 Task: Create a due date automation trigger when advanced on, on the tuesday of the week before a card is due add dates starting in between 1 and 5 days at 11:00 AM.
Action: Mouse moved to (1126, 351)
Screenshot: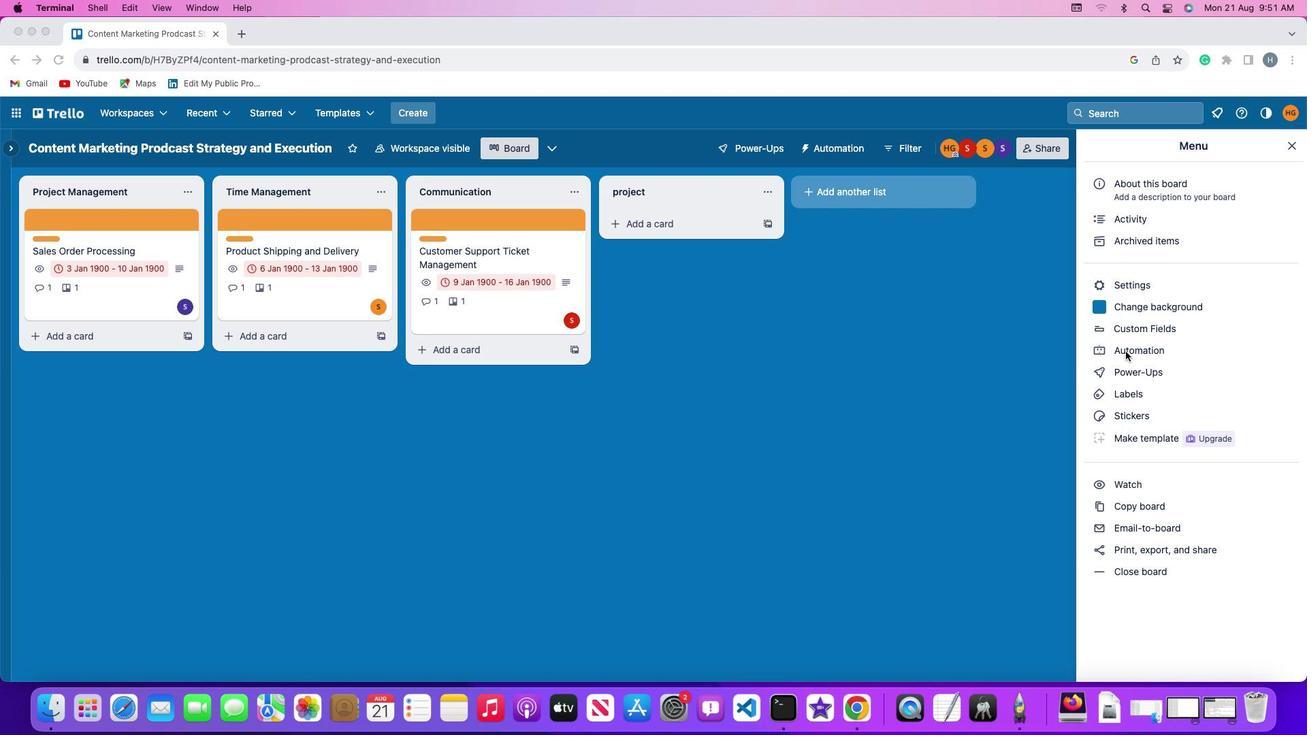 
Action: Mouse pressed left at (1126, 351)
Screenshot: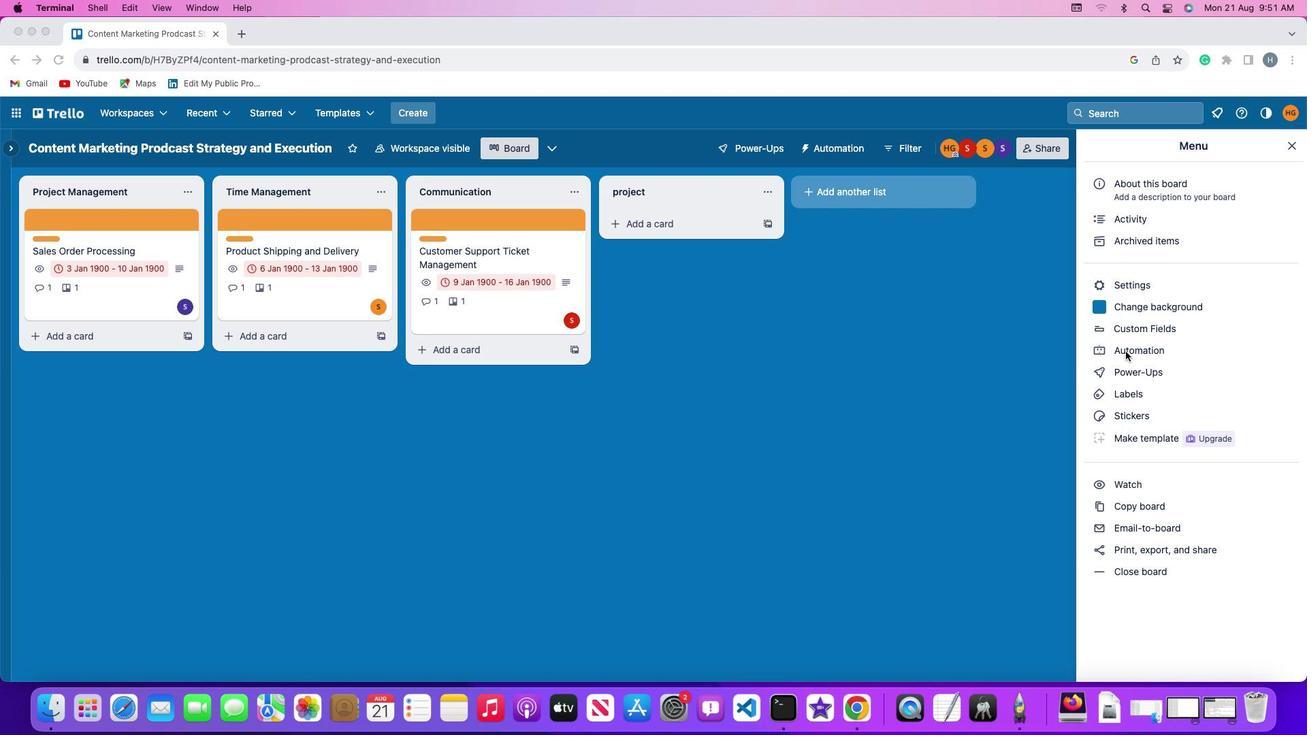 
Action: Mouse pressed left at (1126, 351)
Screenshot: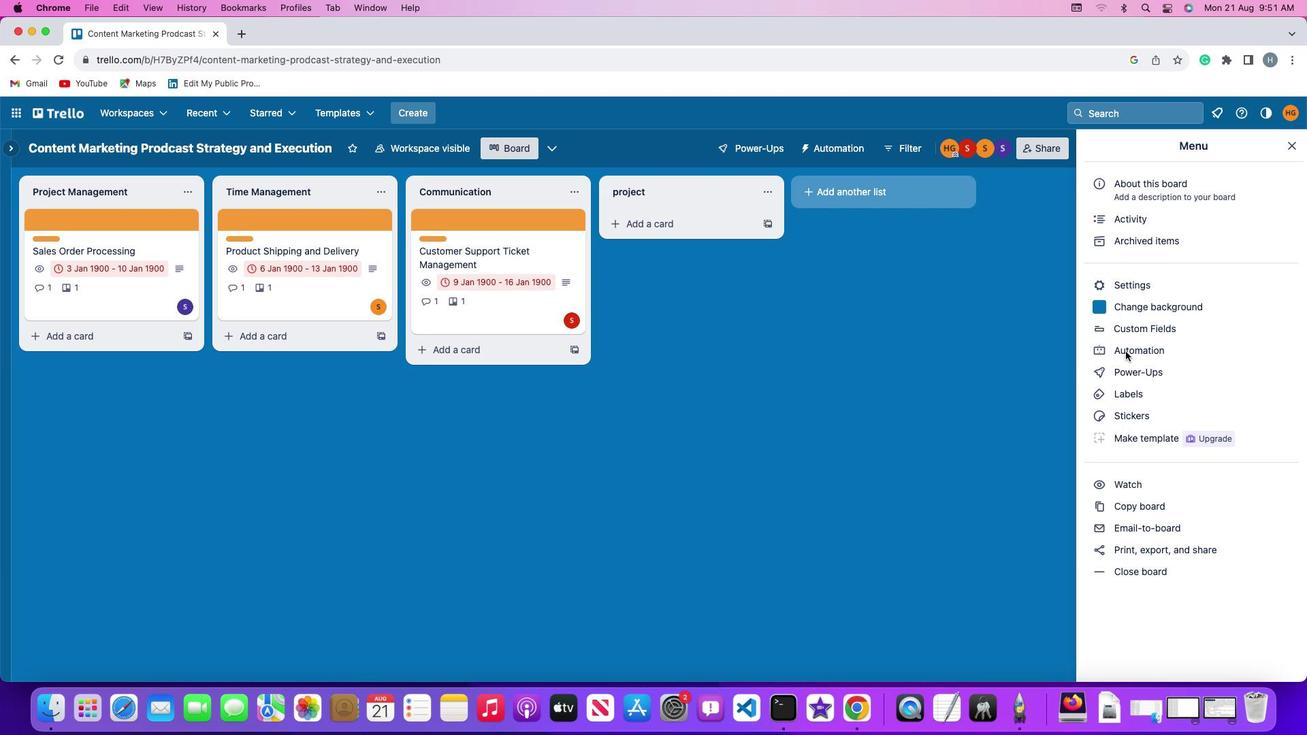 
Action: Mouse moved to (103, 325)
Screenshot: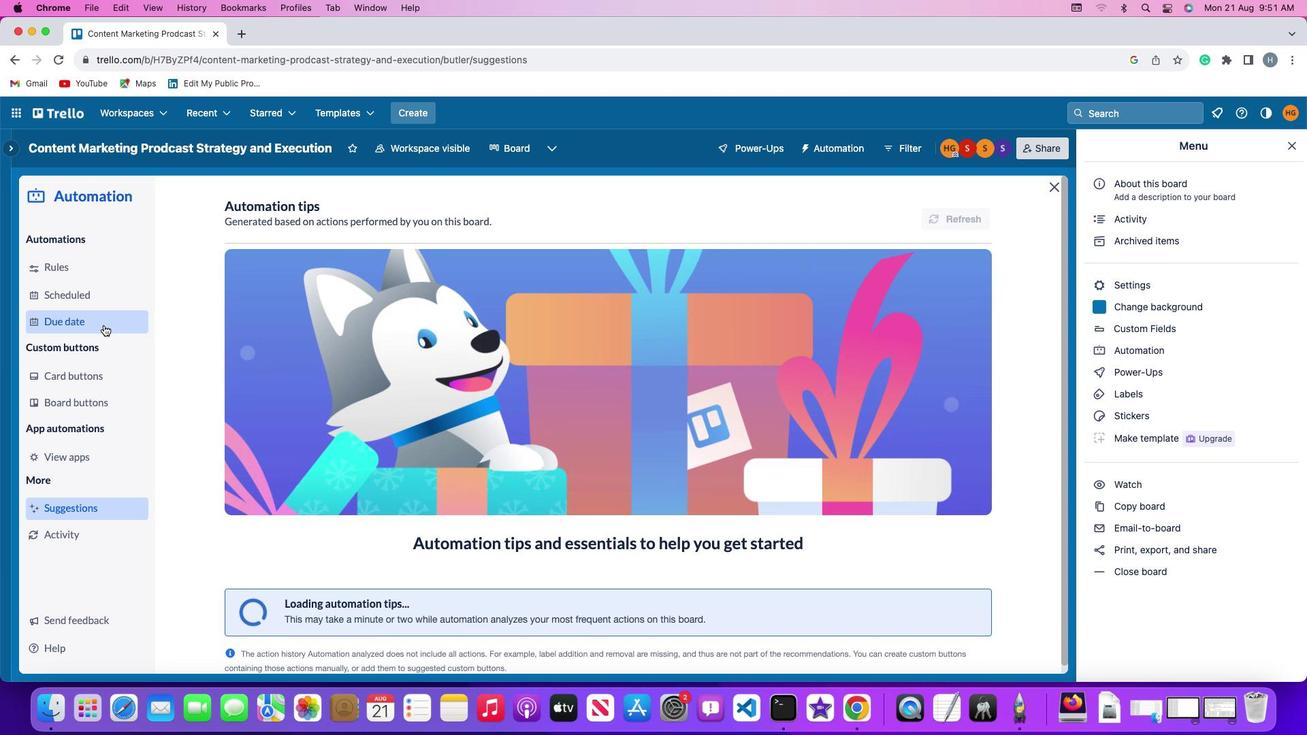 
Action: Mouse pressed left at (103, 325)
Screenshot: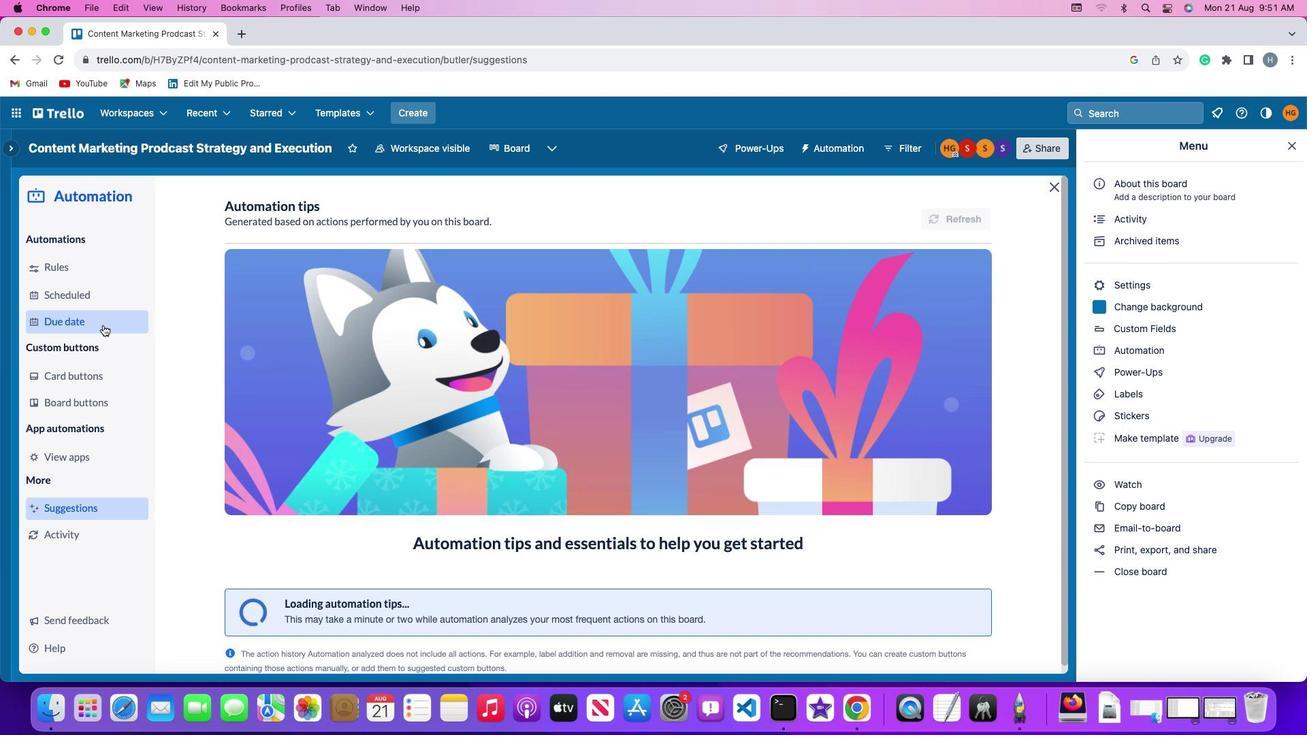 
Action: Mouse moved to (932, 205)
Screenshot: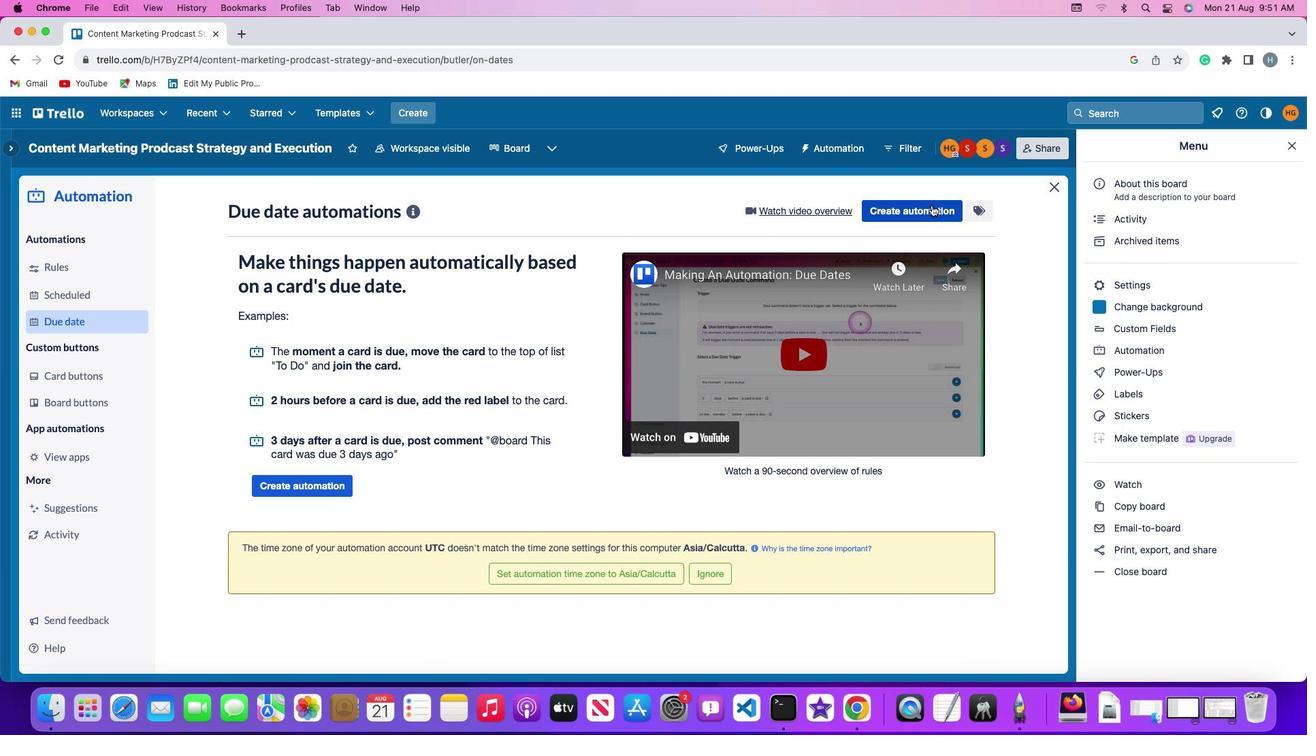 
Action: Mouse pressed left at (932, 205)
Screenshot: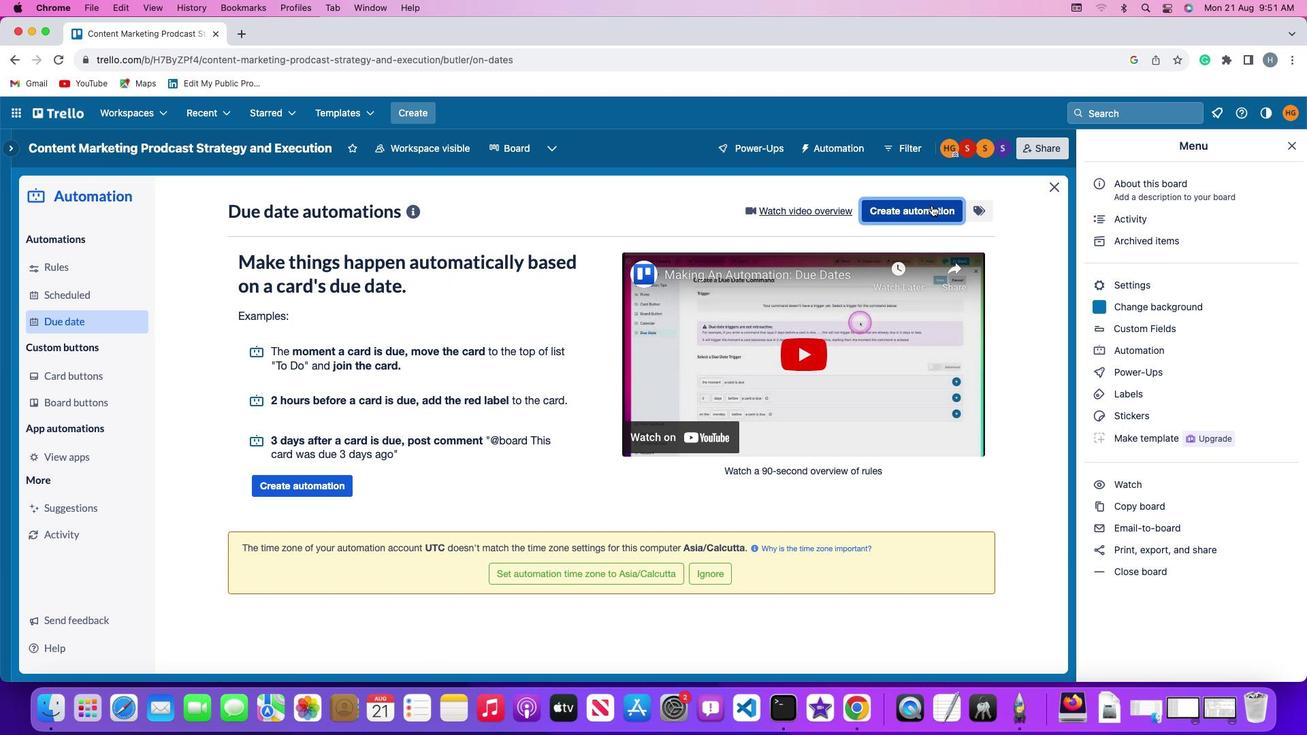 
Action: Mouse moved to (272, 332)
Screenshot: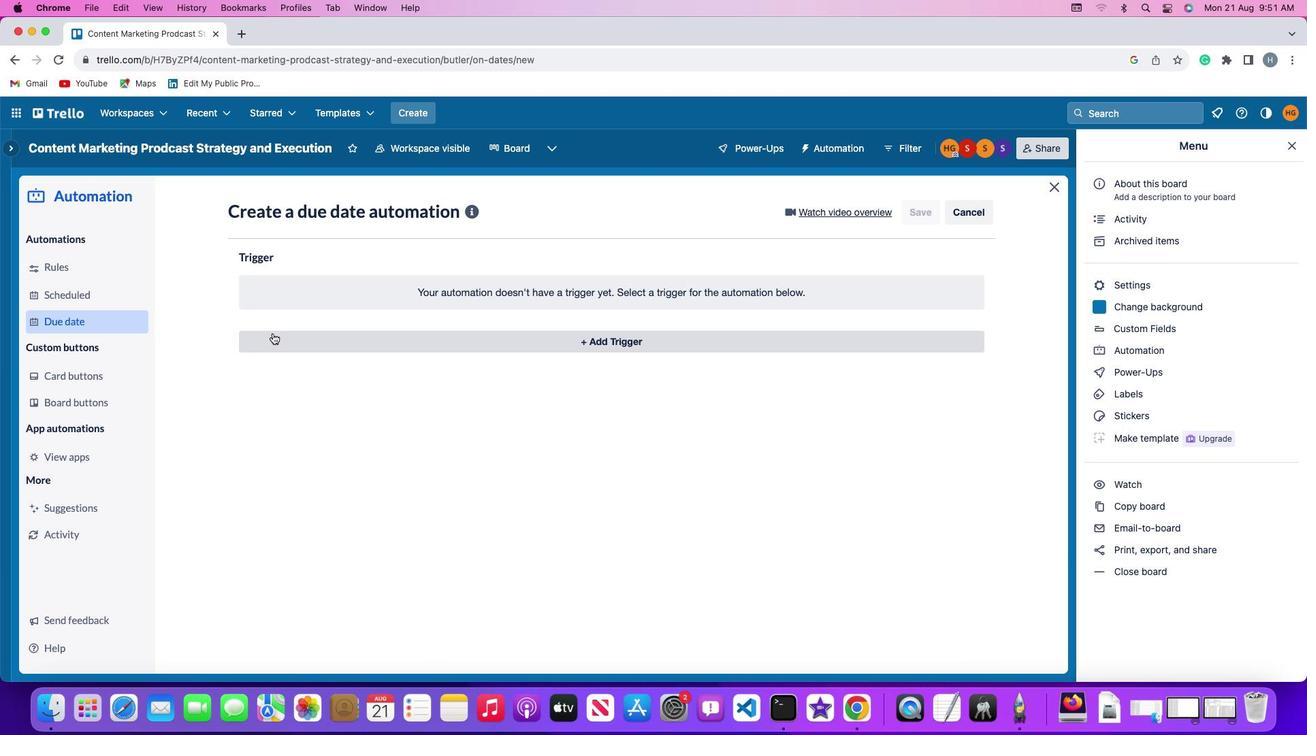 
Action: Mouse pressed left at (272, 332)
Screenshot: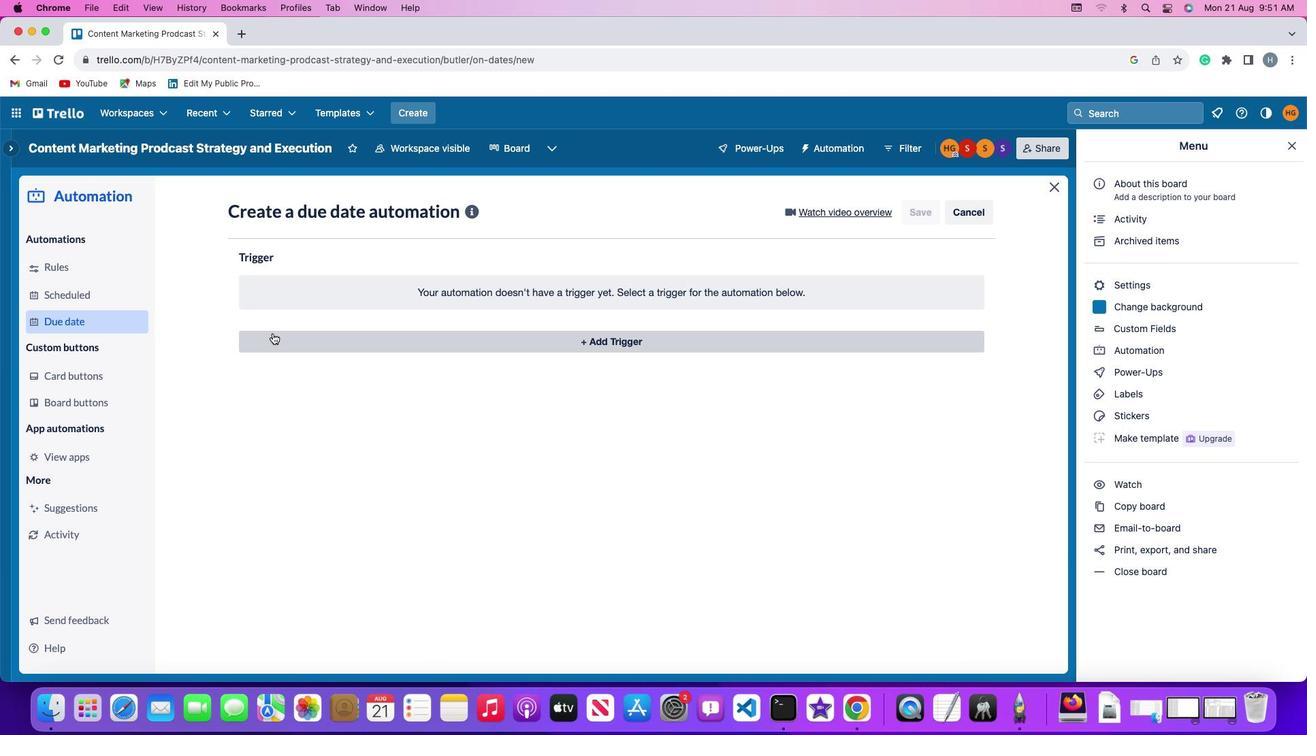 
Action: Mouse moved to (303, 594)
Screenshot: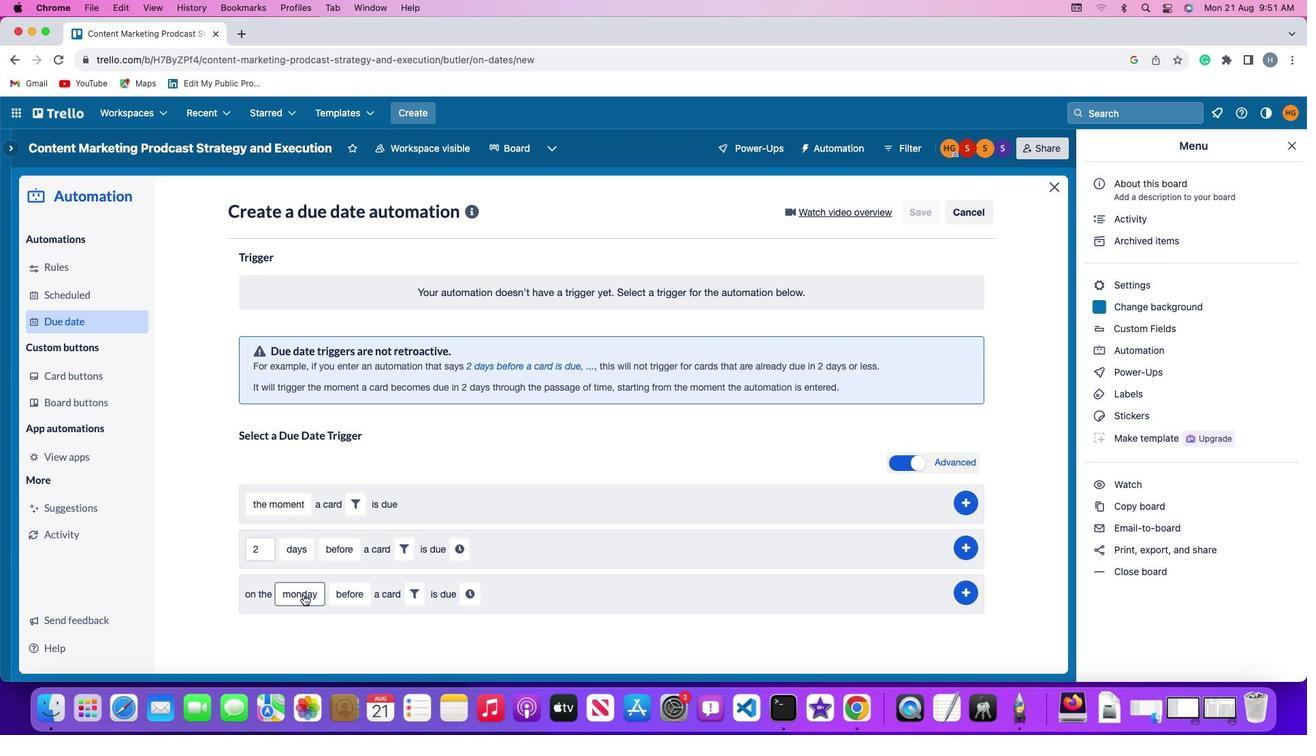 
Action: Mouse pressed left at (303, 594)
Screenshot: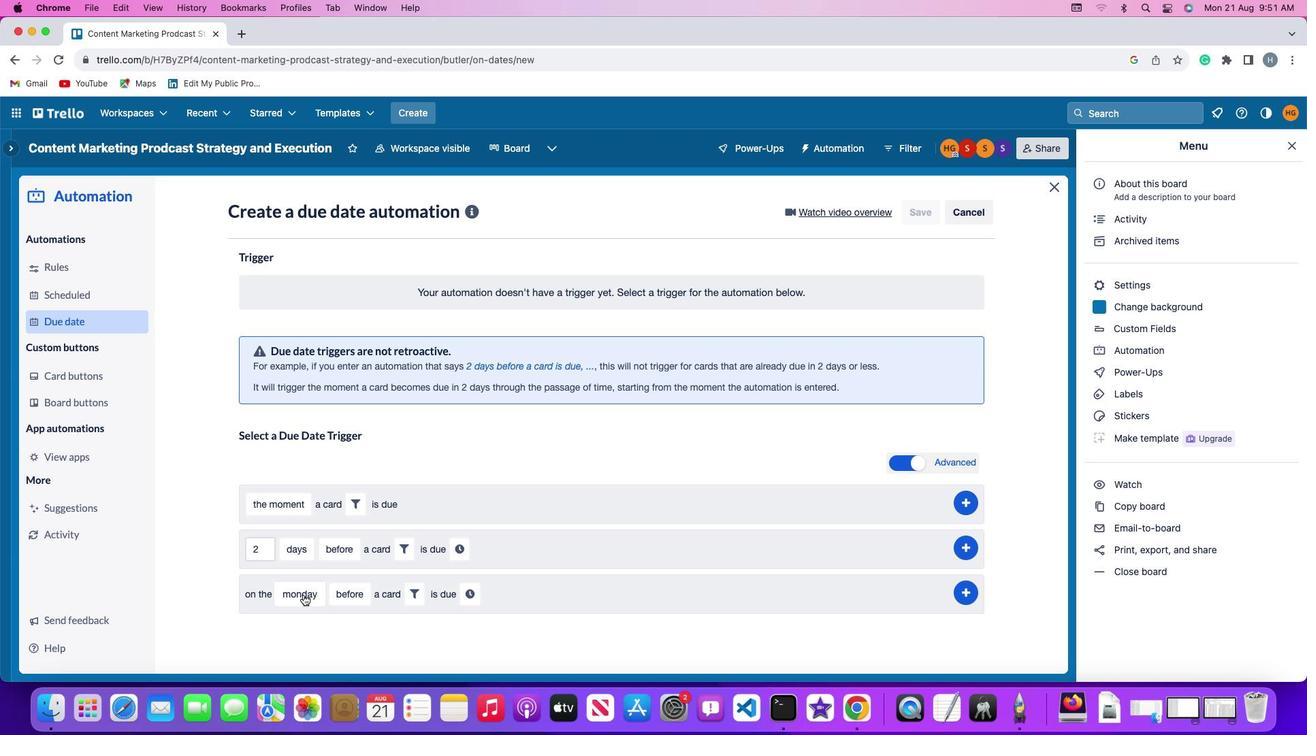 
Action: Mouse moved to (319, 430)
Screenshot: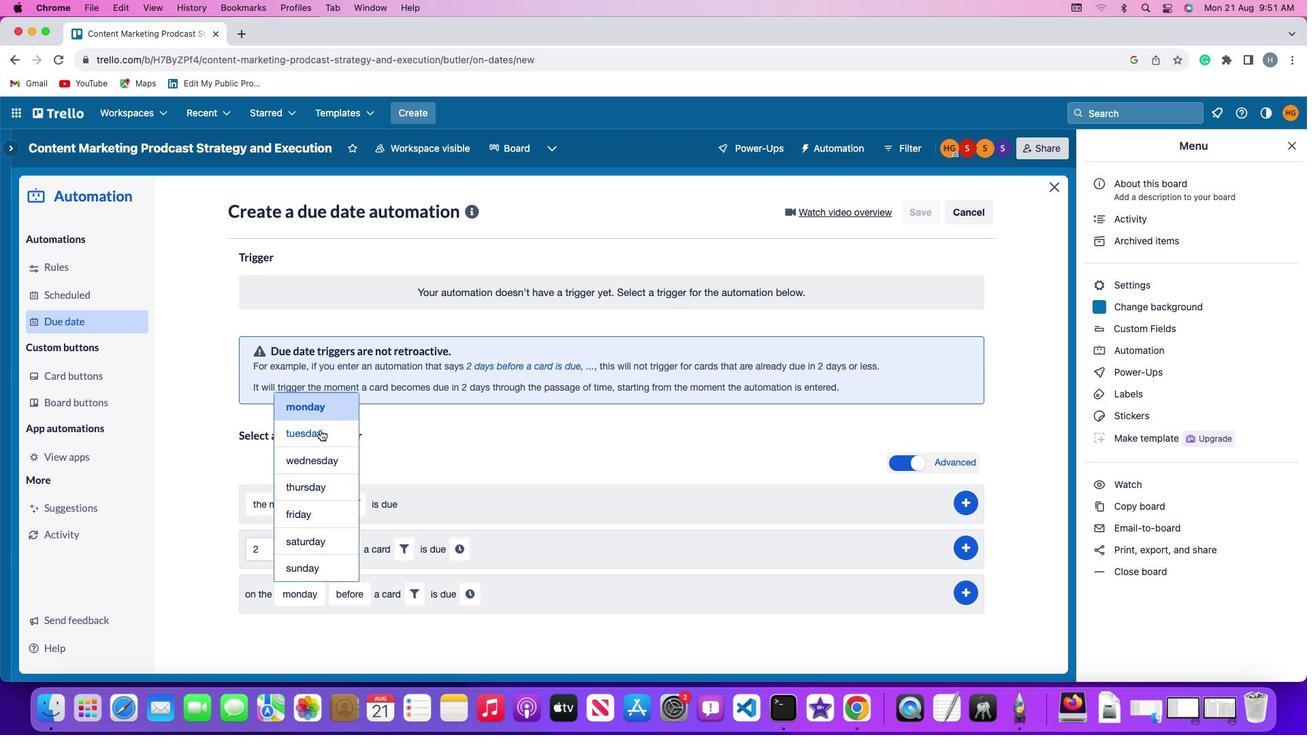 
Action: Mouse pressed left at (319, 430)
Screenshot: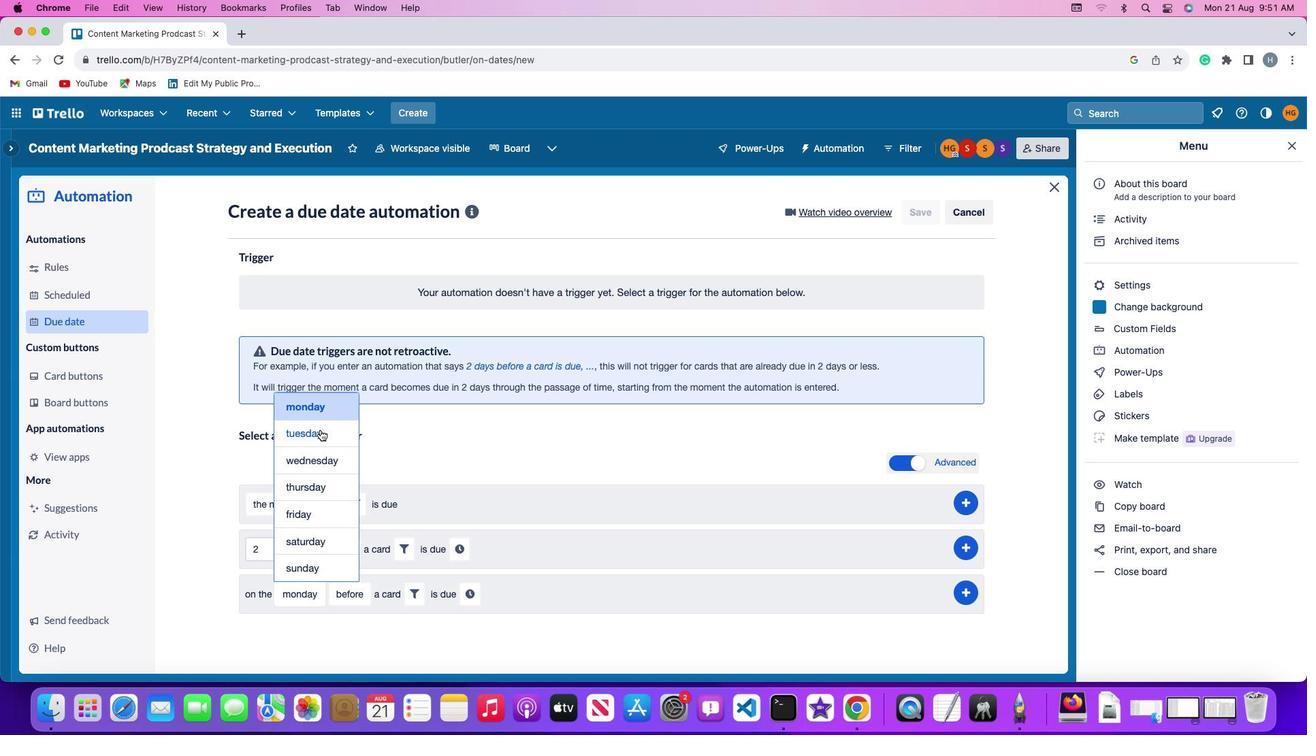 
Action: Mouse moved to (338, 599)
Screenshot: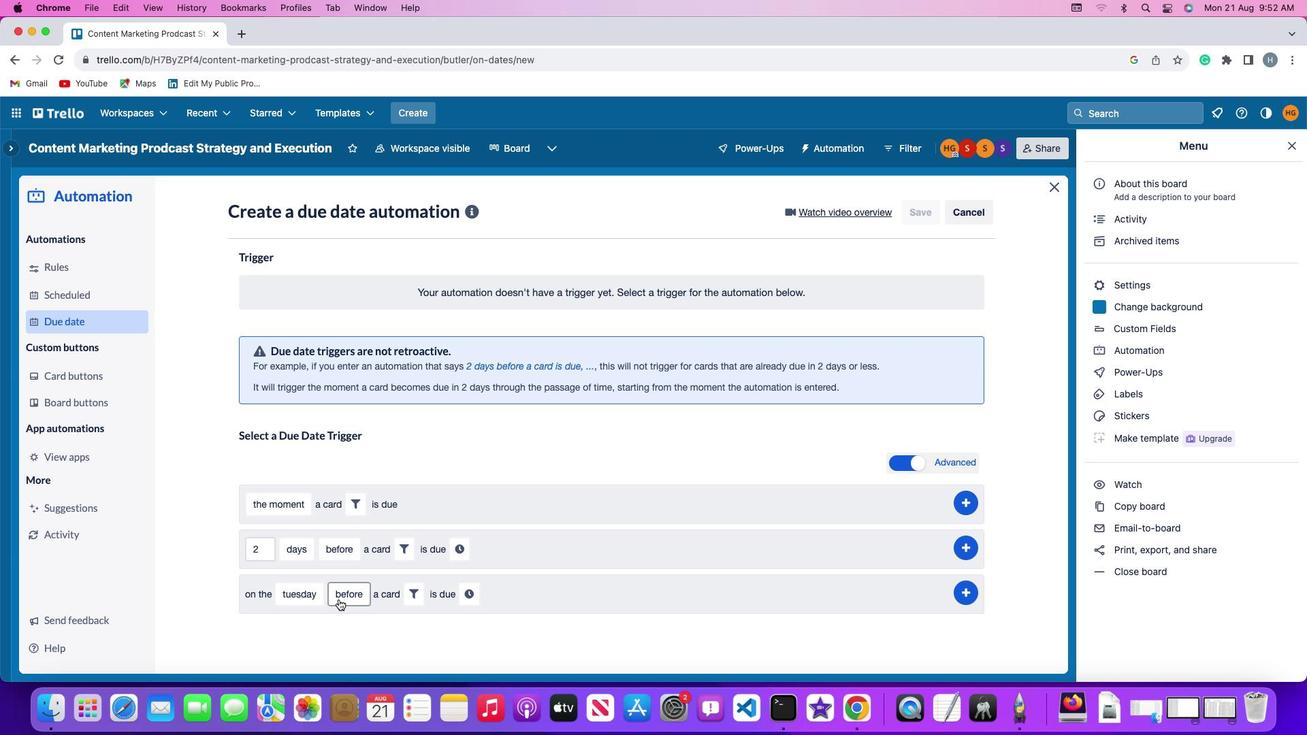 
Action: Mouse pressed left at (338, 599)
Screenshot: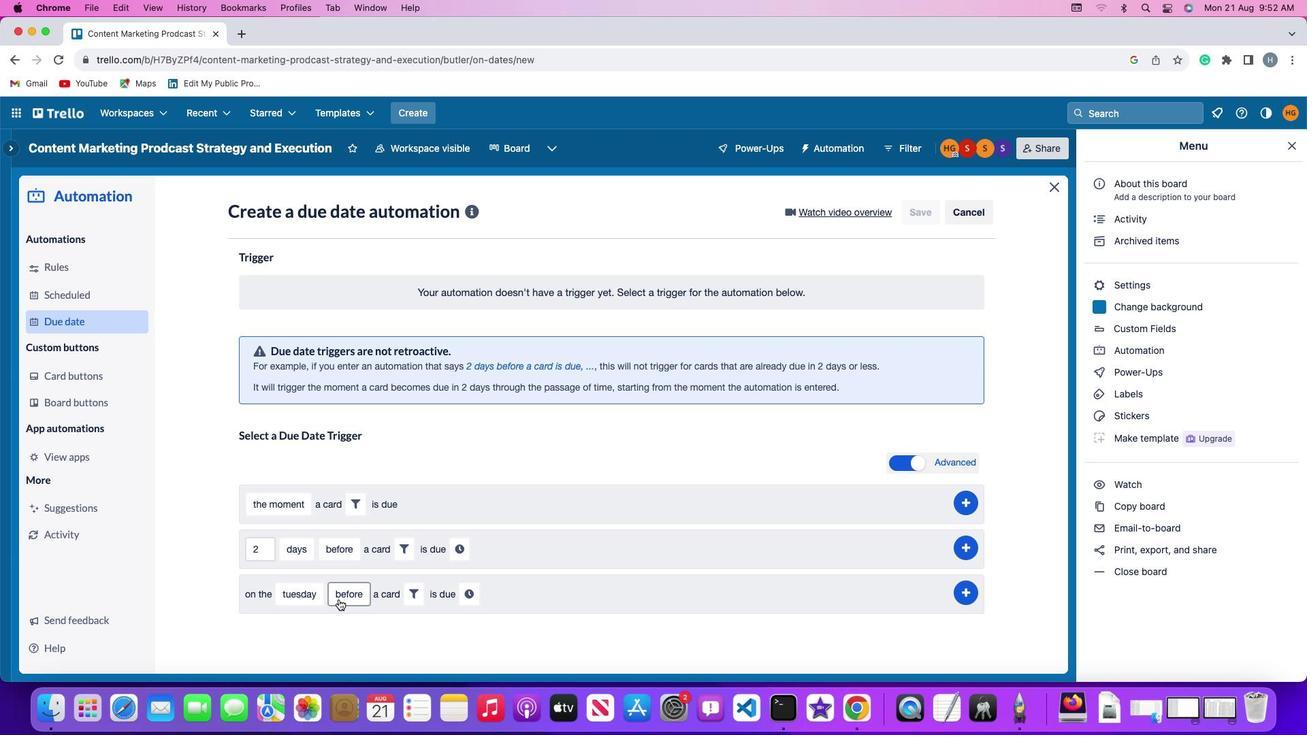 
Action: Mouse moved to (349, 573)
Screenshot: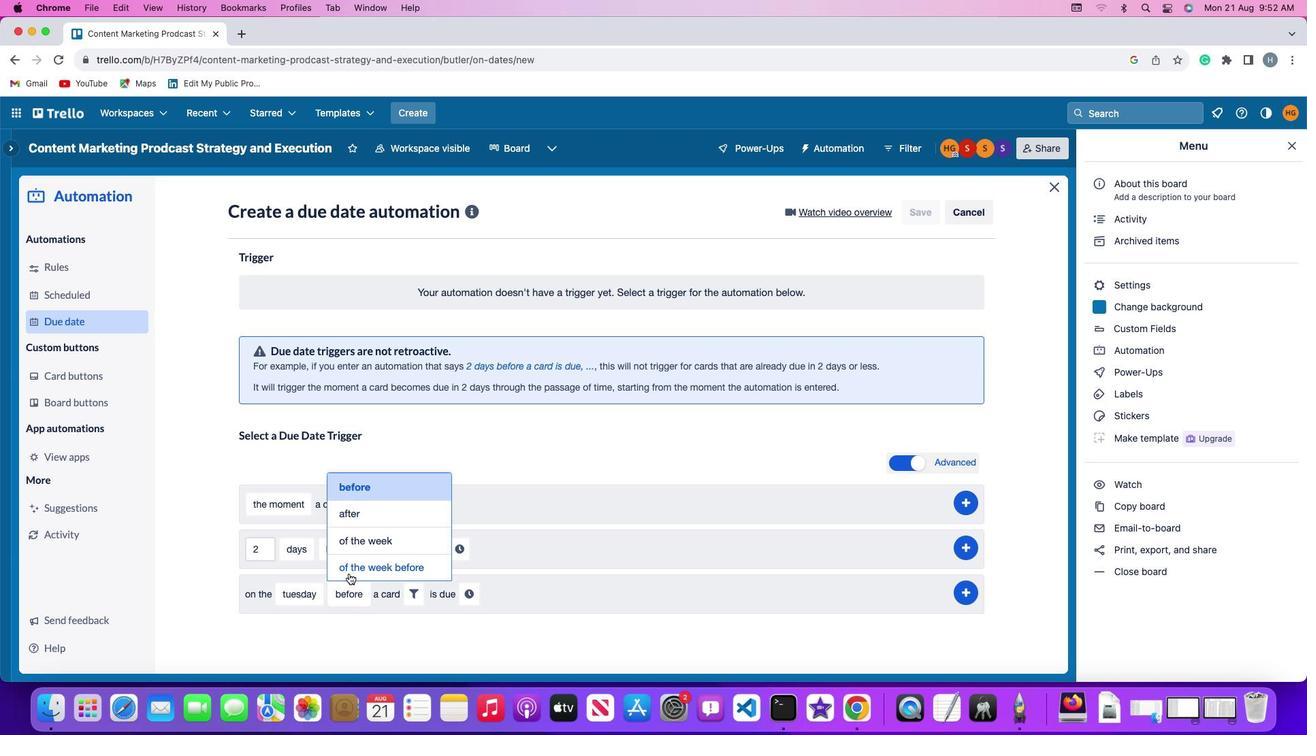 
Action: Mouse pressed left at (349, 573)
Screenshot: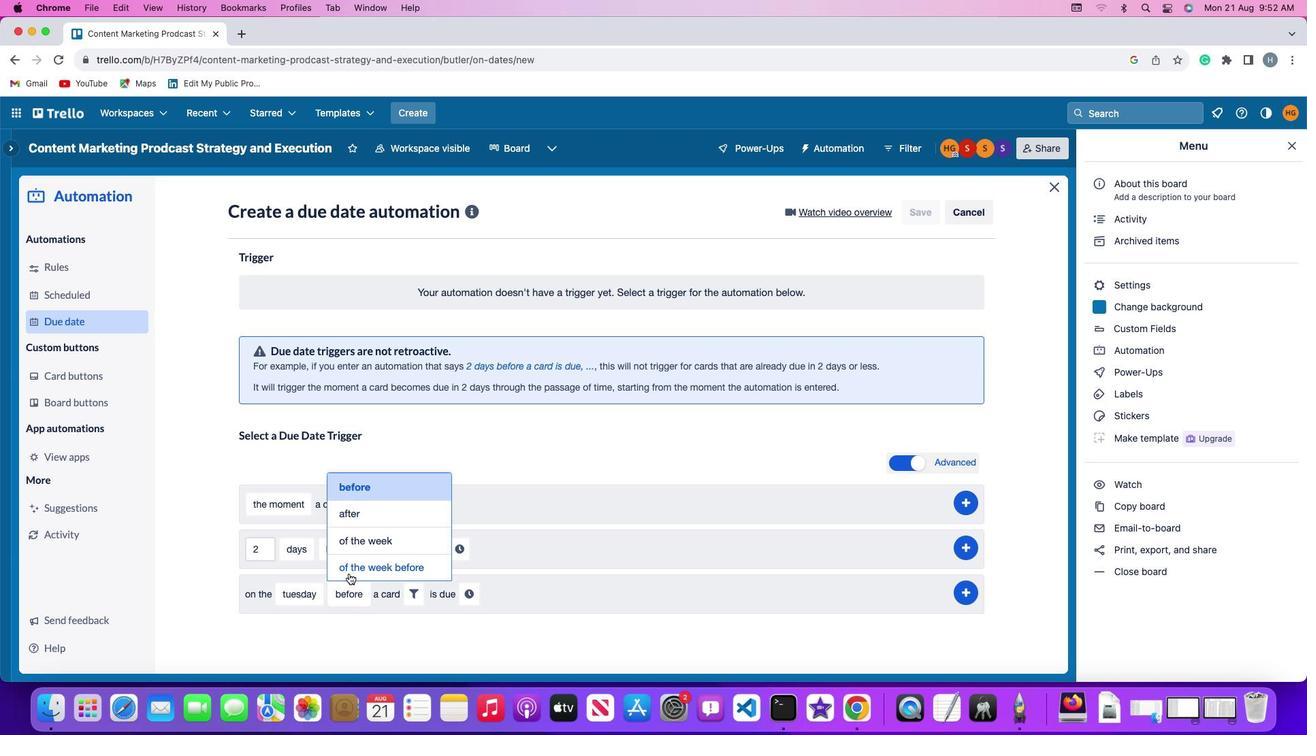 
Action: Mouse moved to (469, 599)
Screenshot: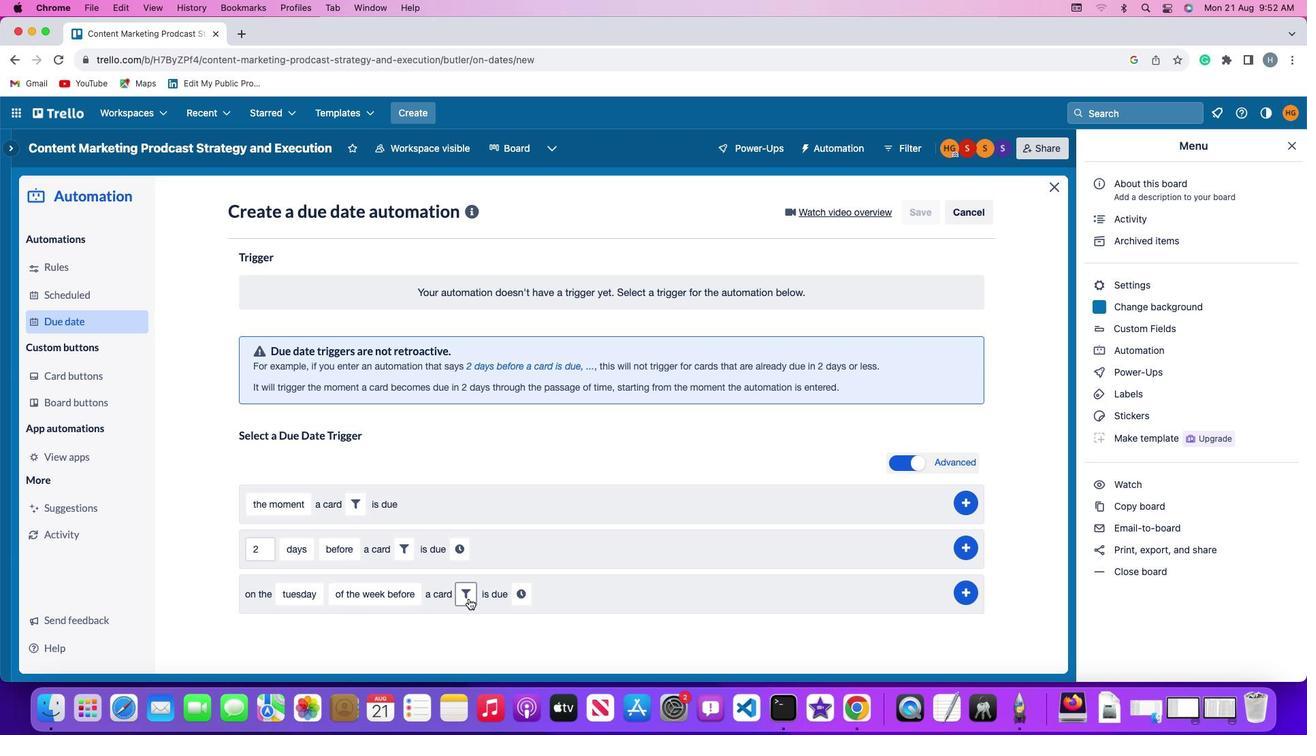 
Action: Mouse pressed left at (469, 599)
Screenshot: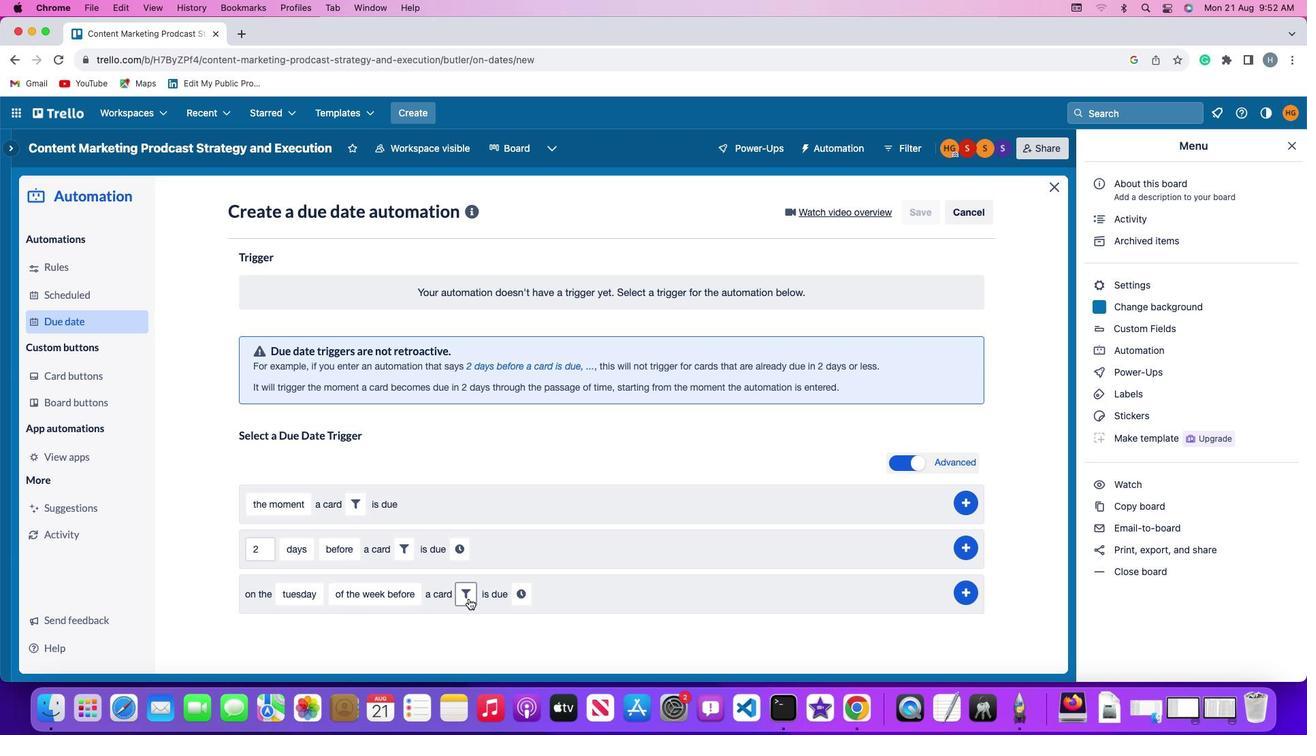 
Action: Mouse moved to (547, 633)
Screenshot: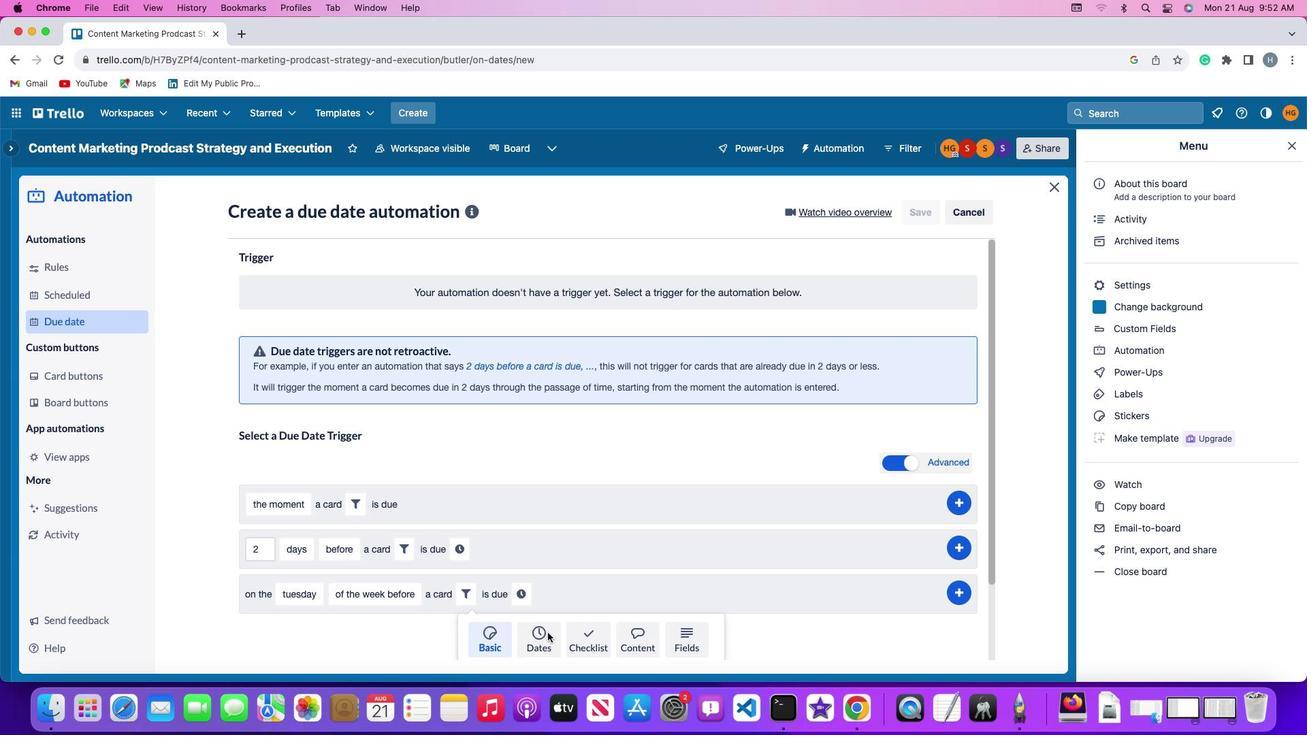 
Action: Mouse pressed left at (547, 633)
Screenshot: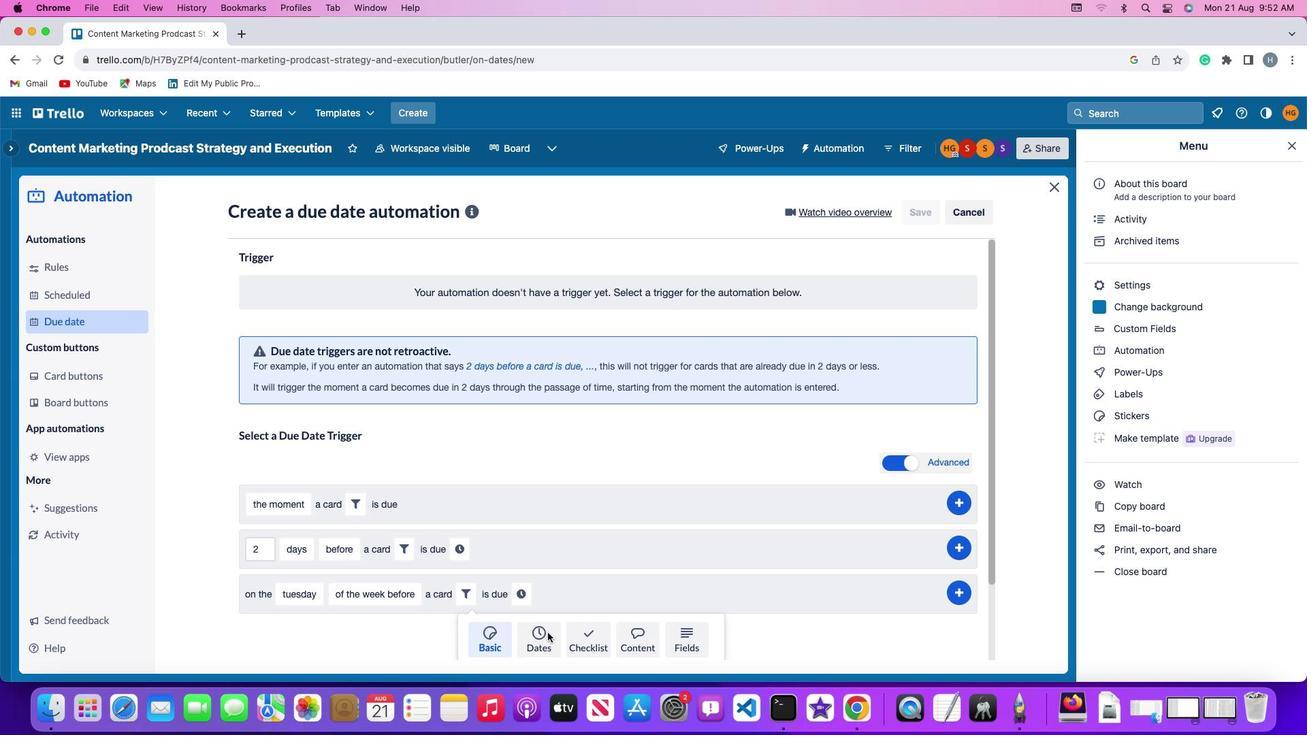 
Action: Mouse moved to (430, 629)
Screenshot: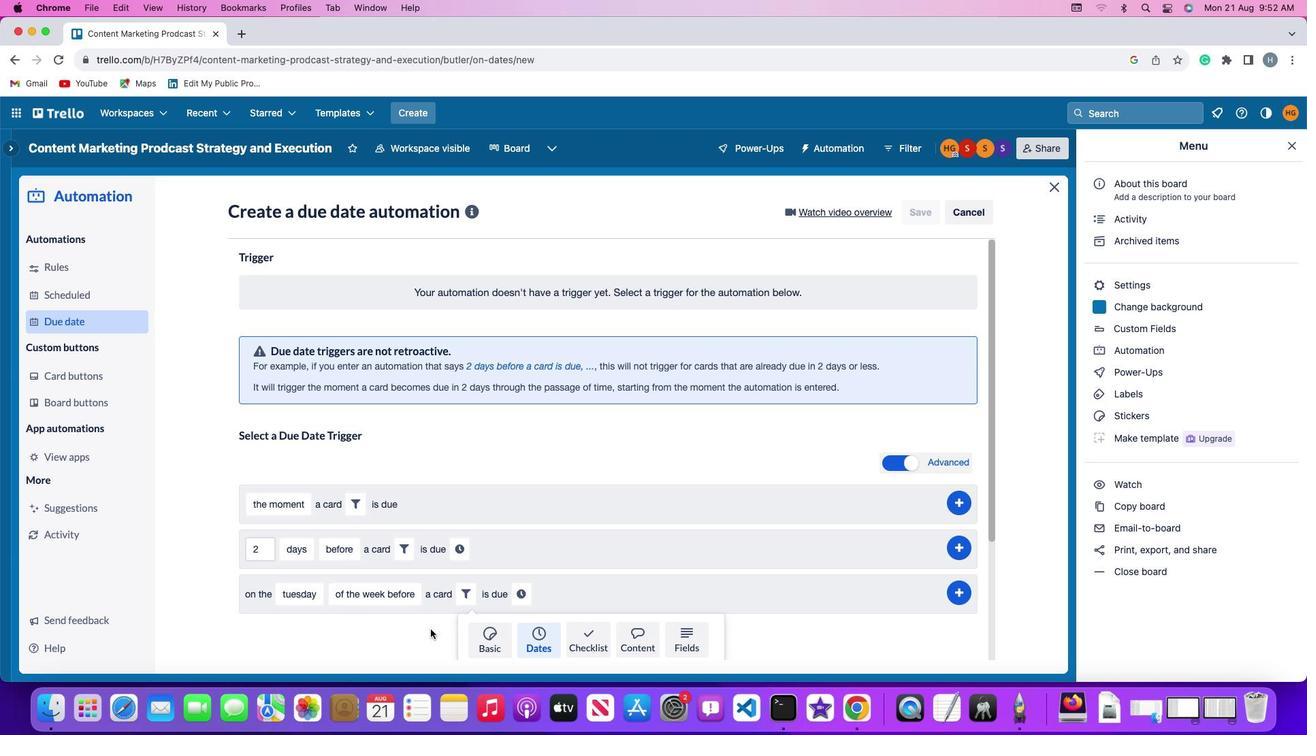 
Action: Mouse scrolled (430, 629) with delta (0, 0)
Screenshot: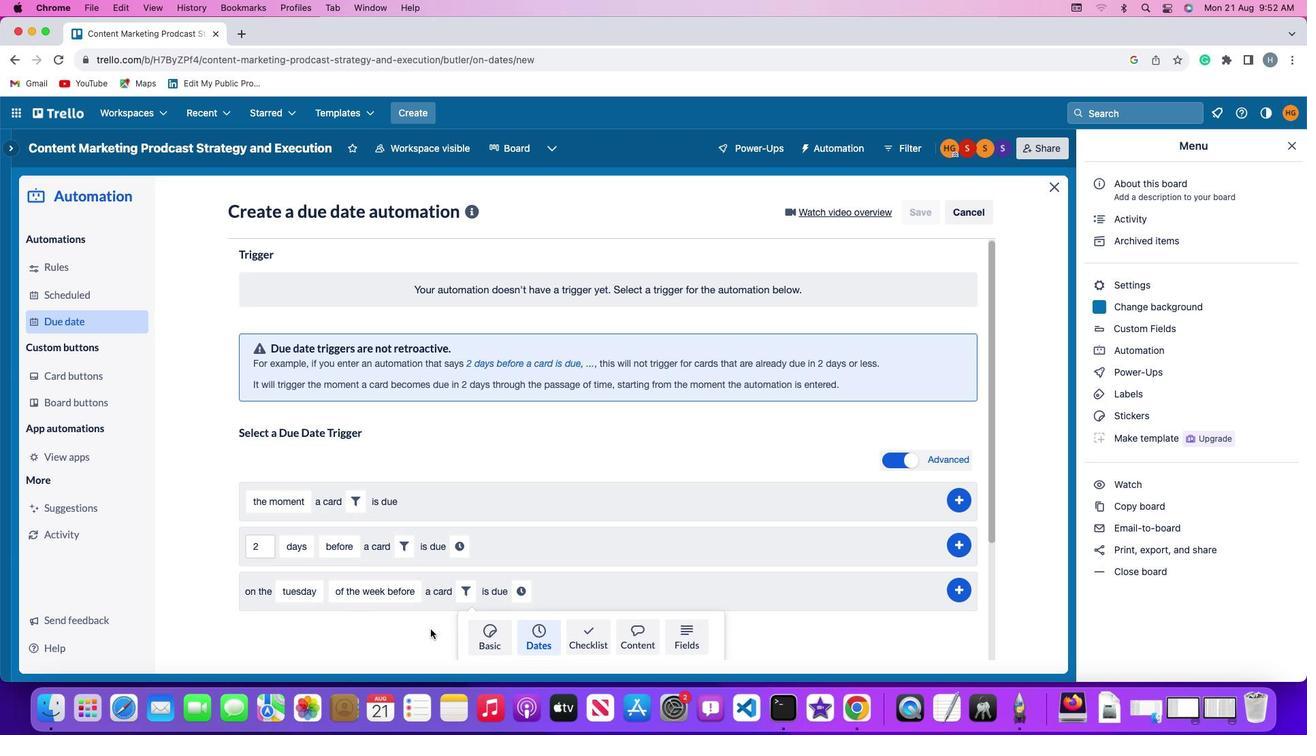 
Action: Mouse scrolled (430, 629) with delta (0, 0)
Screenshot: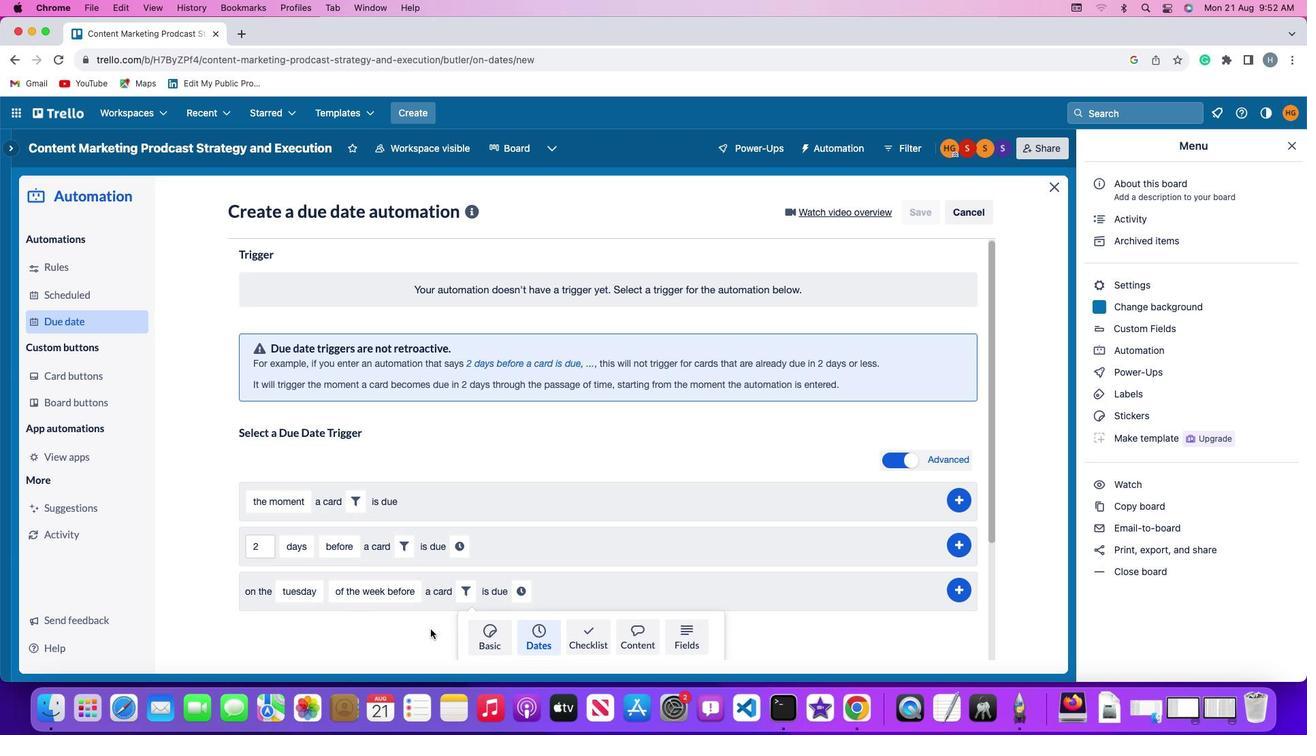 
Action: Mouse scrolled (430, 629) with delta (0, -2)
Screenshot: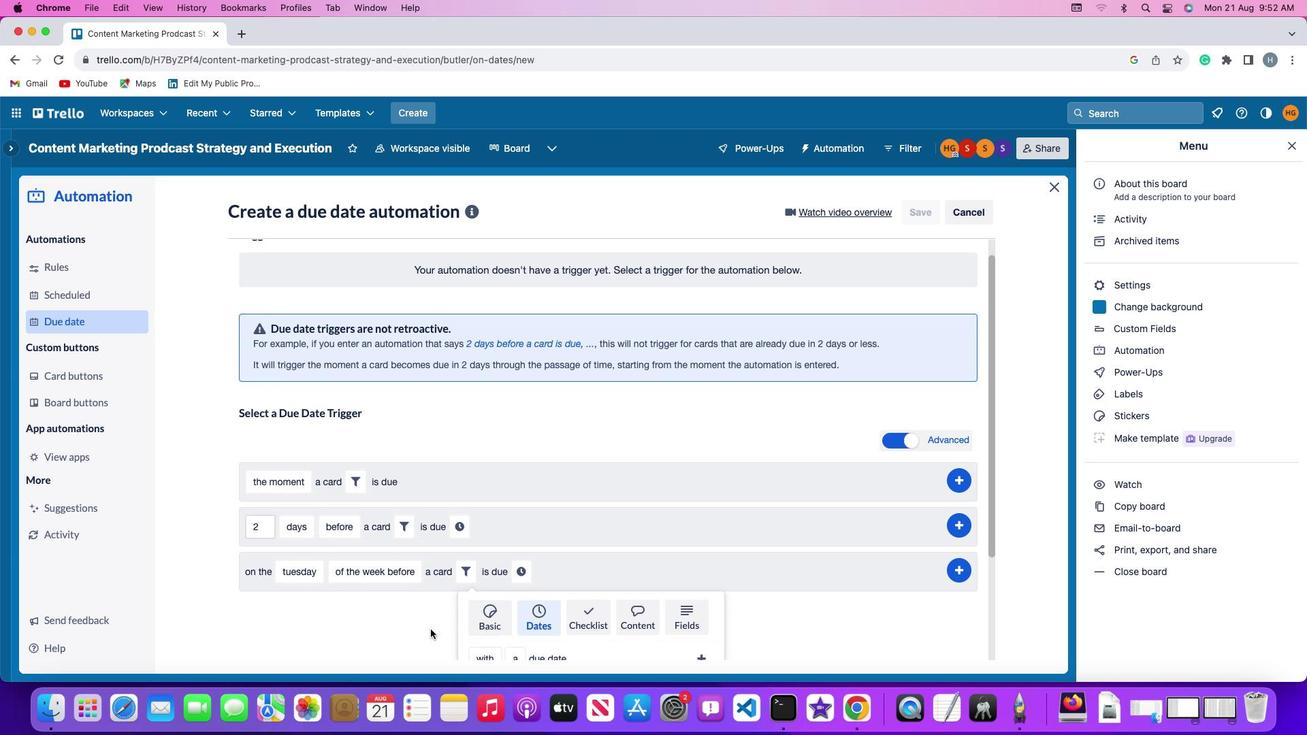 
Action: Mouse moved to (430, 629)
Screenshot: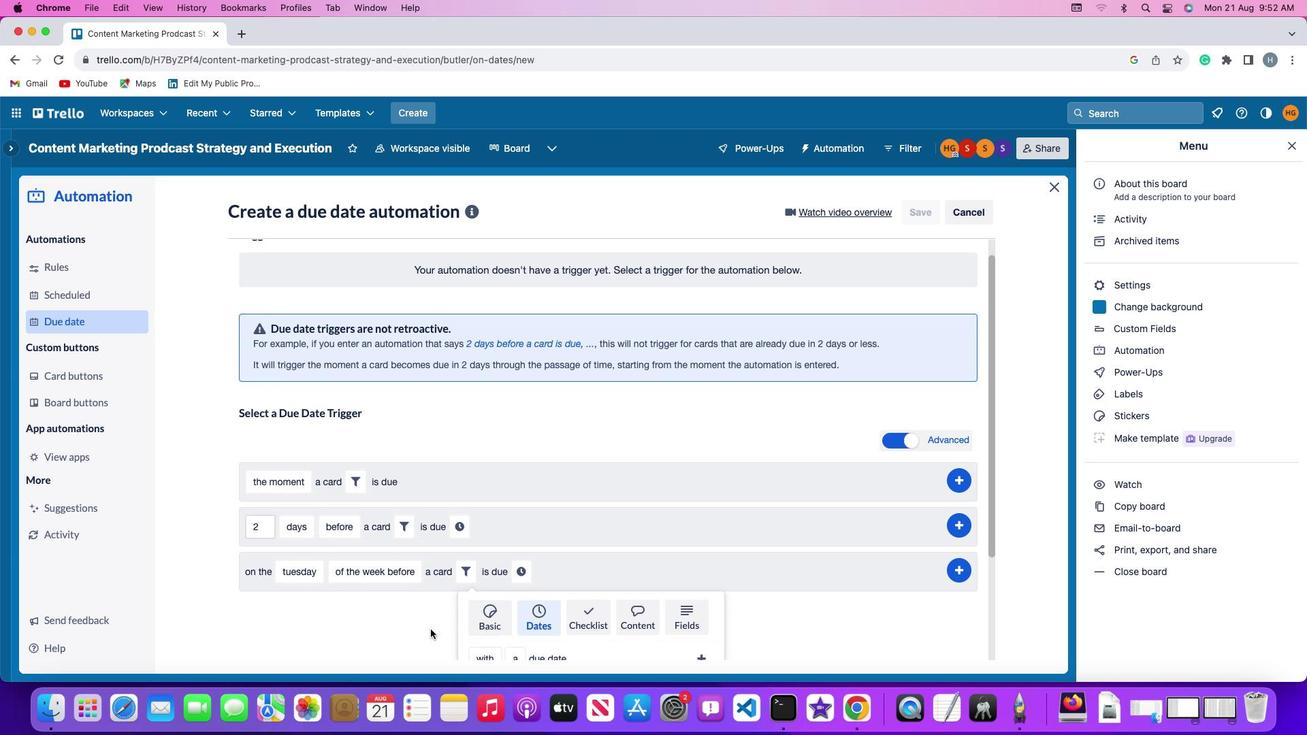 
Action: Mouse scrolled (430, 629) with delta (0, -3)
Screenshot: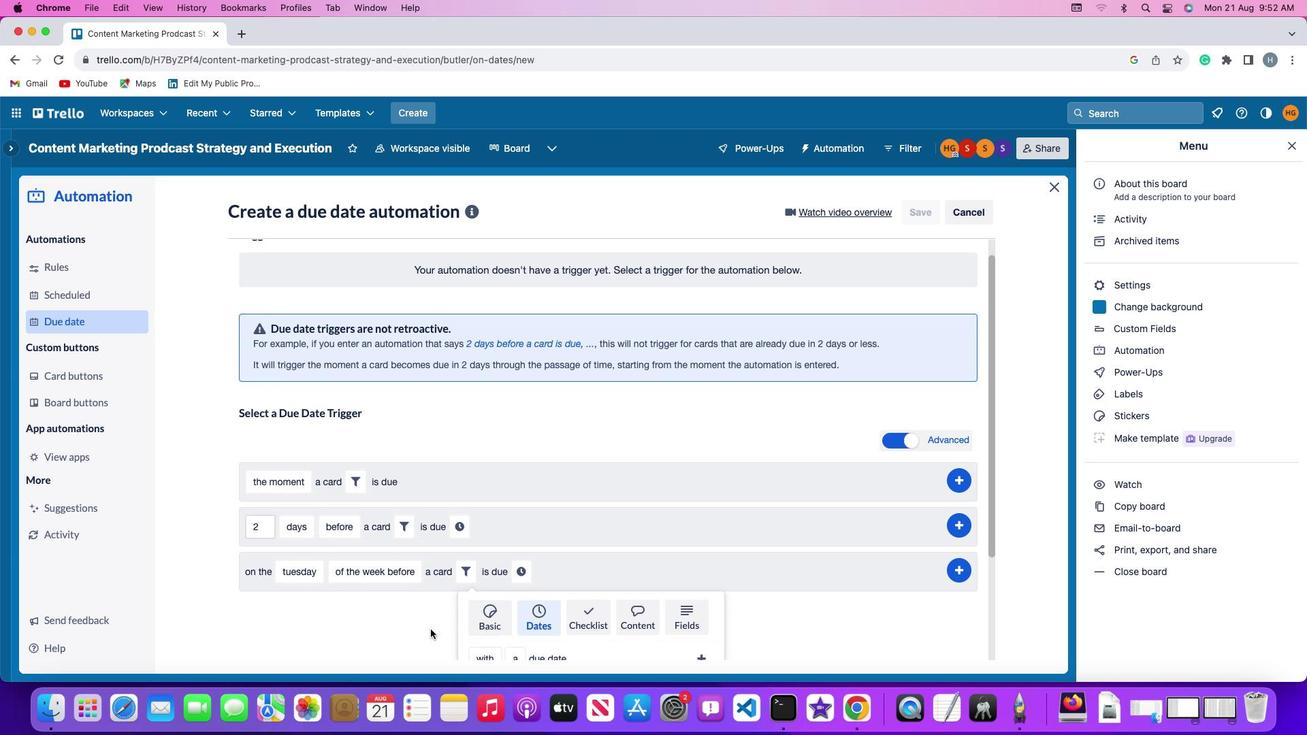
Action: Mouse moved to (429, 629)
Screenshot: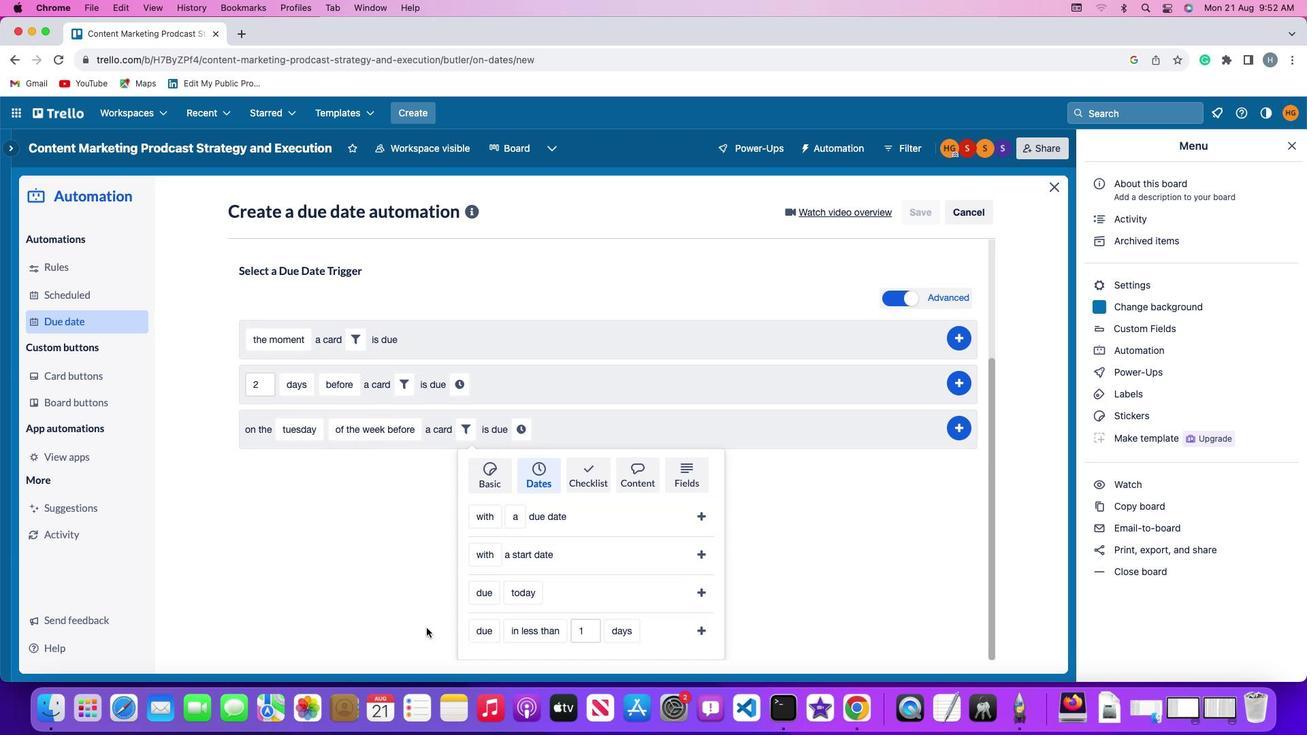 
Action: Mouse scrolled (429, 629) with delta (0, 0)
Screenshot: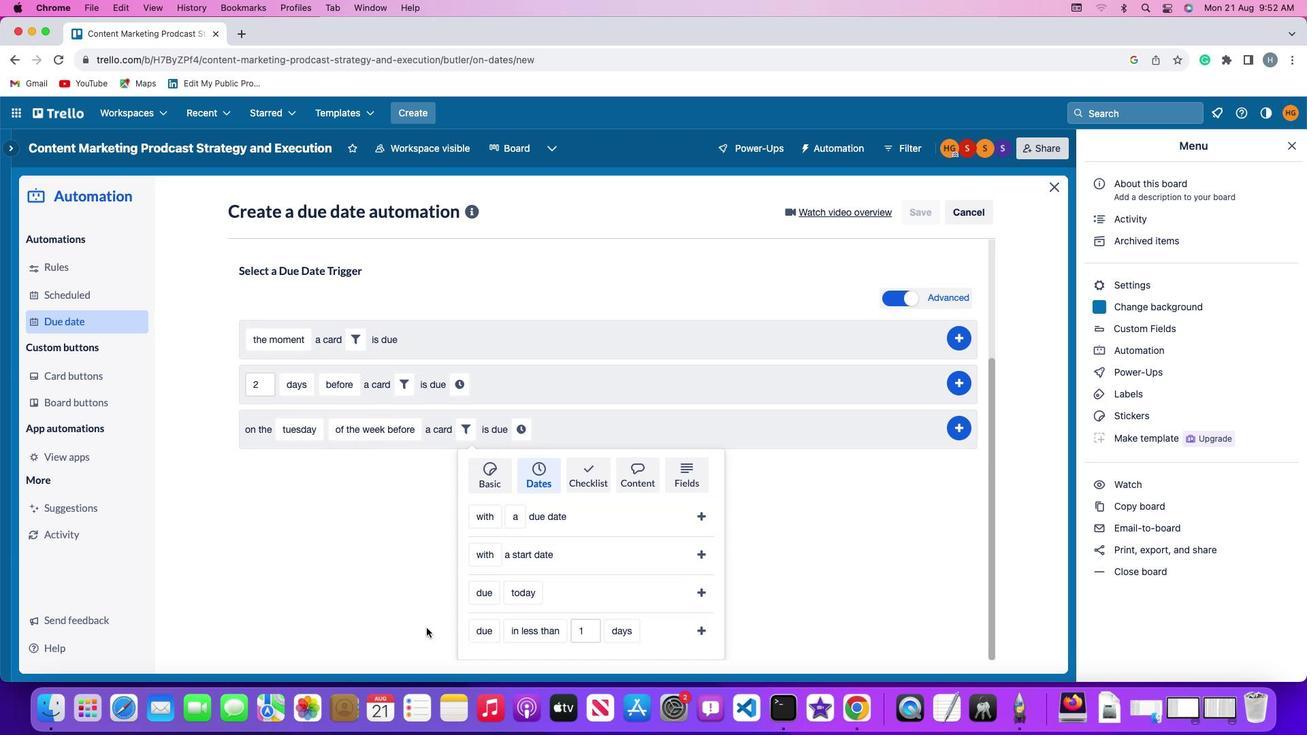 
Action: Mouse moved to (428, 629)
Screenshot: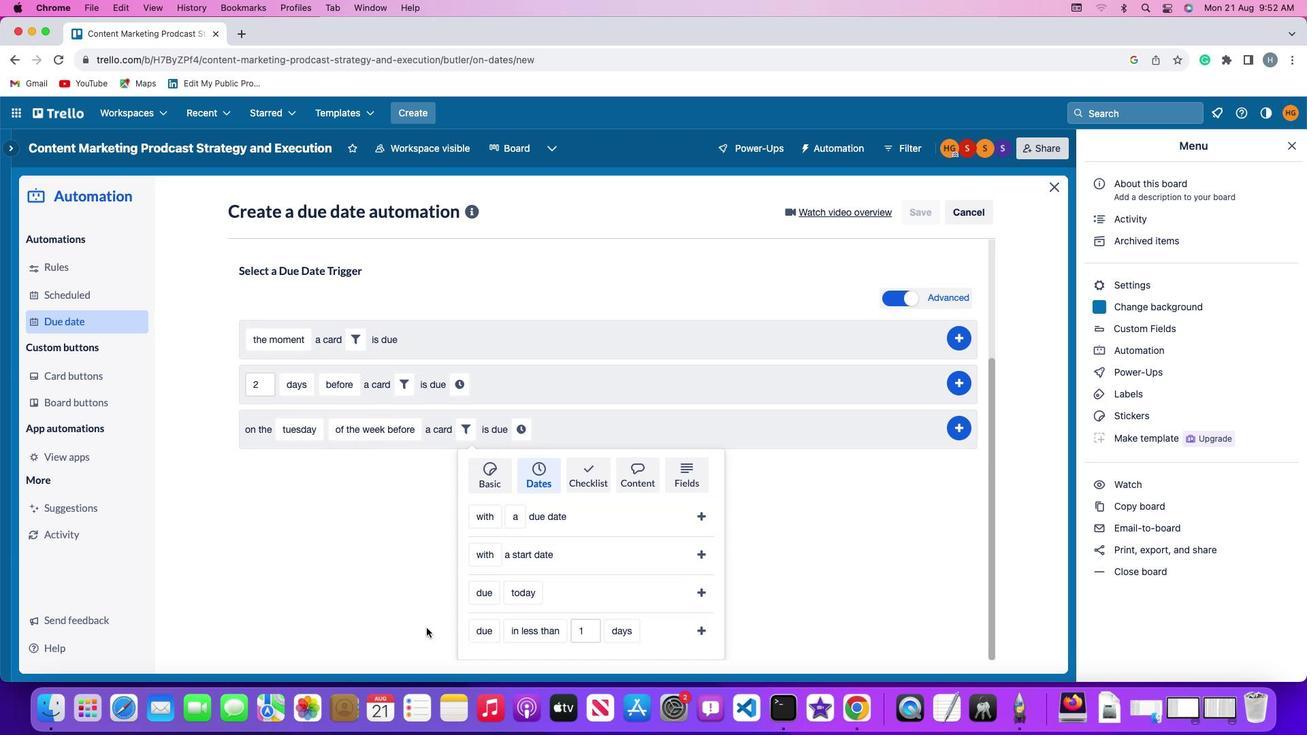 
Action: Mouse scrolled (428, 629) with delta (0, 0)
Screenshot: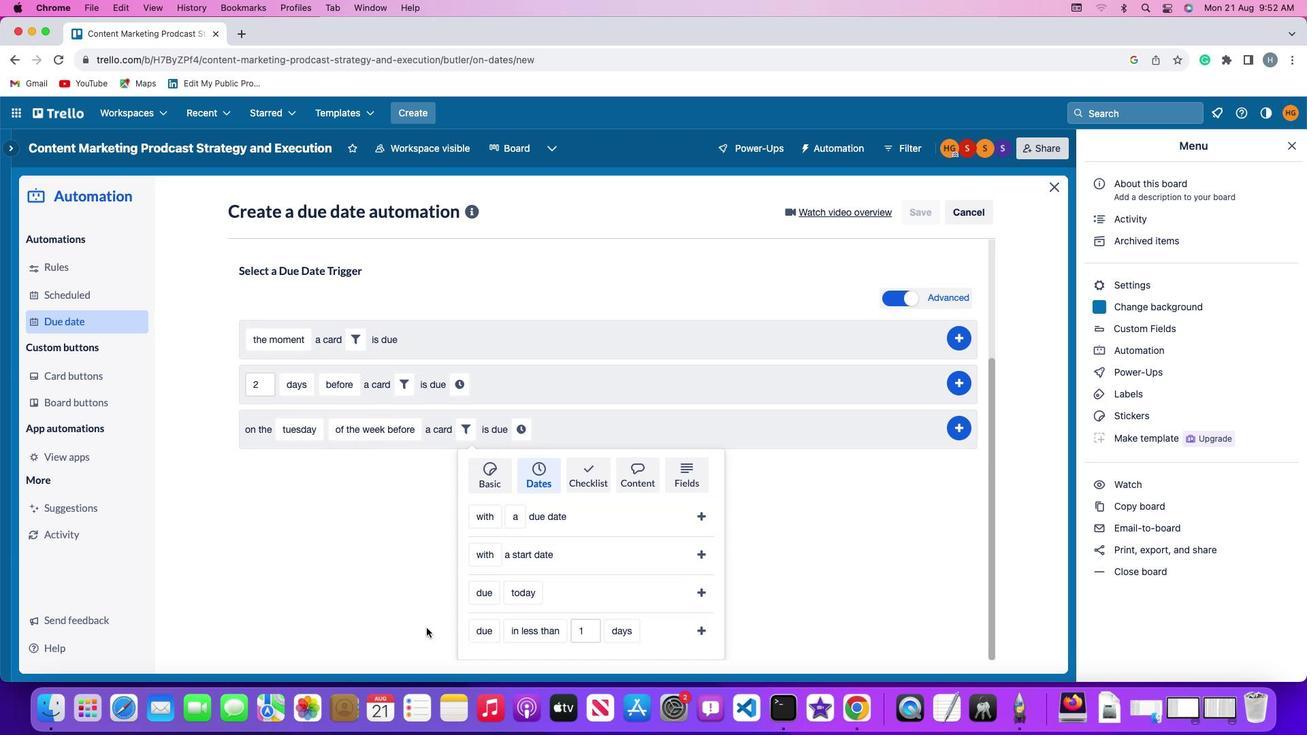 
Action: Mouse moved to (427, 628)
Screenshot: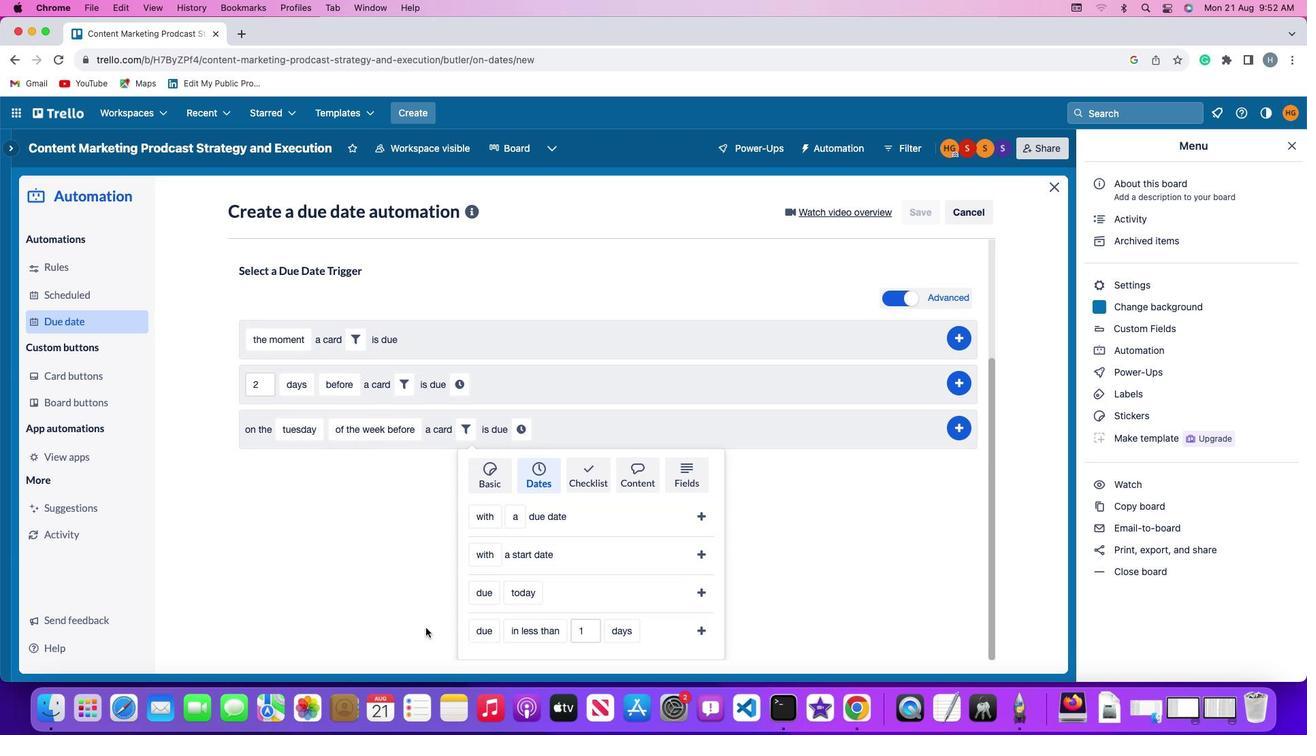 
Action: Mouse scrolled (427, 628) with delta (0, -2)
Screenshot: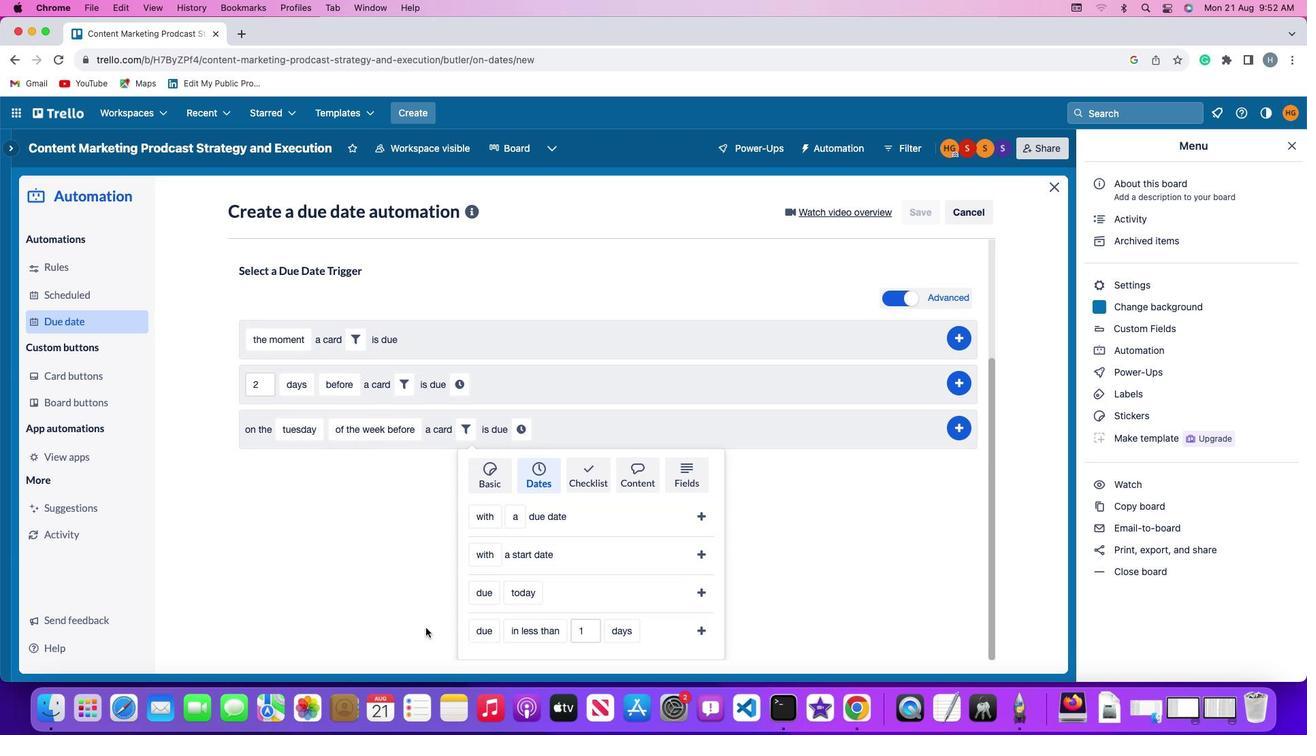 
Action: Mouse moved to (472, 631)
Screenshot: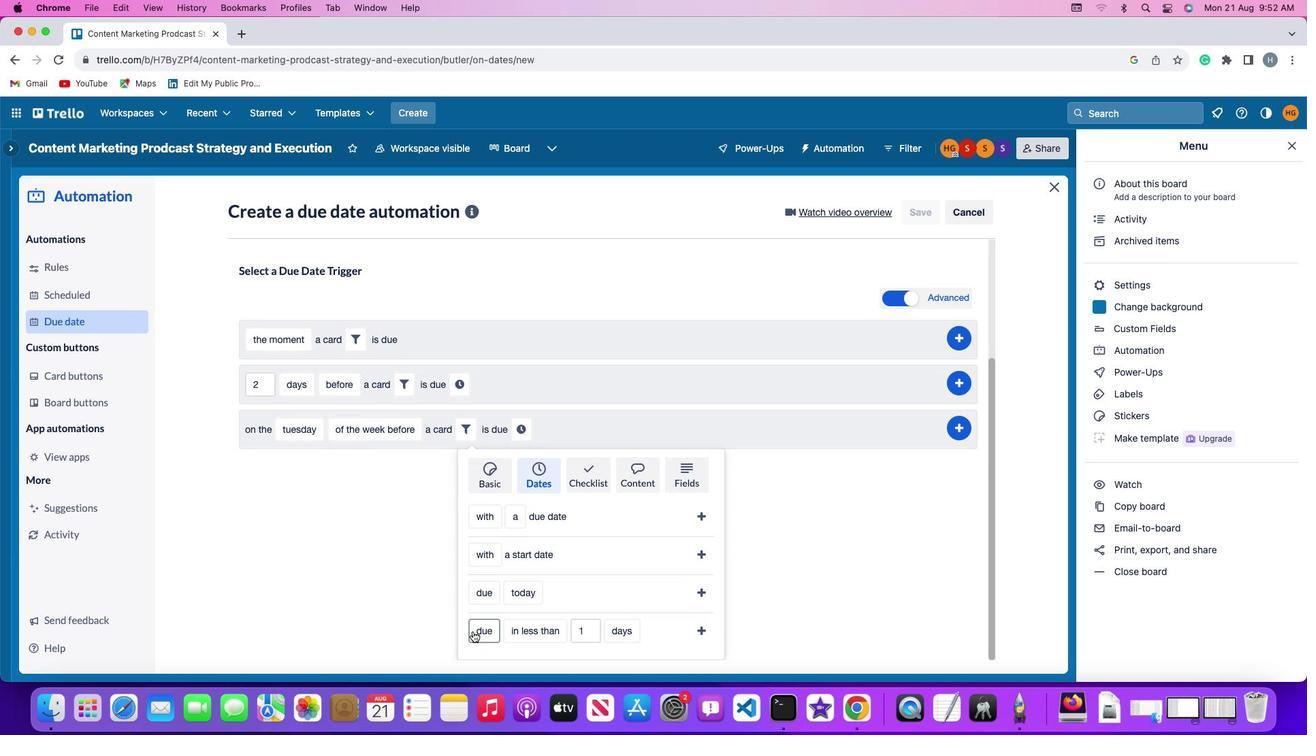
Action: Mouse pressed left at (472, 631)
Screenshot: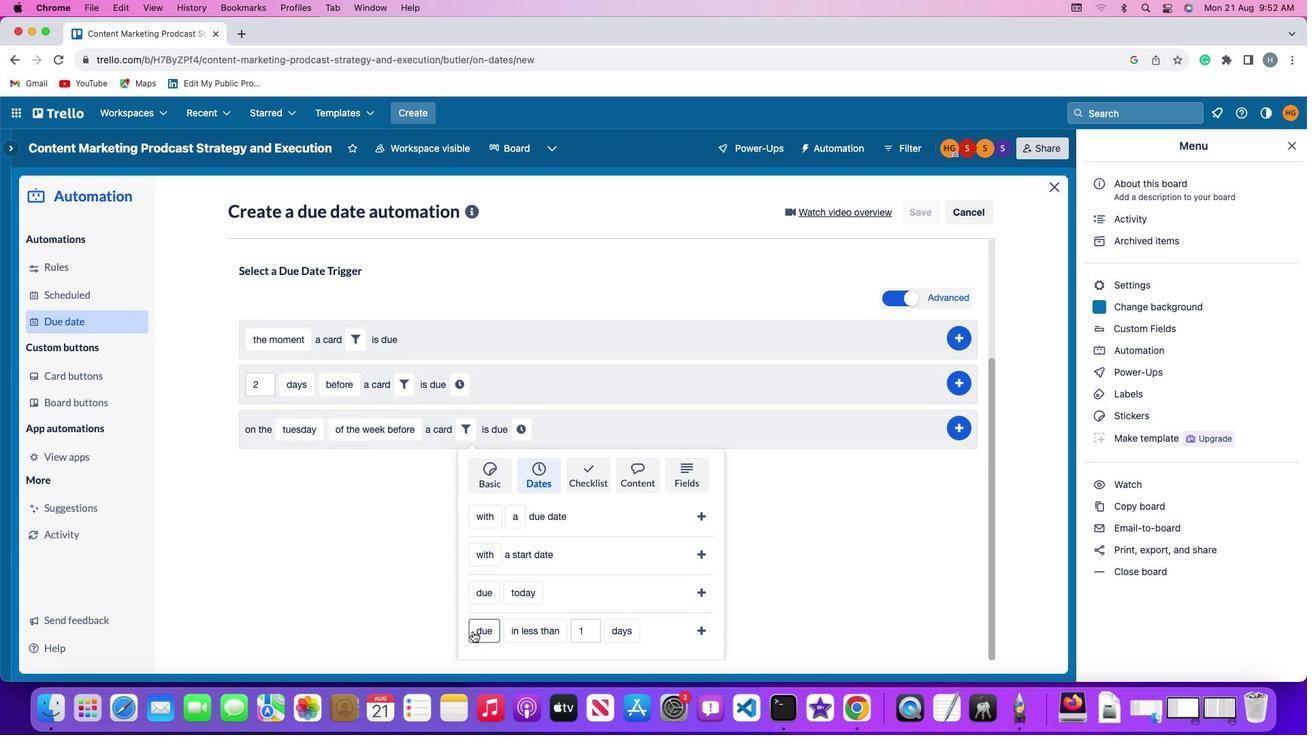 
Action: Mouse moved to (480, 617)
Screenshot: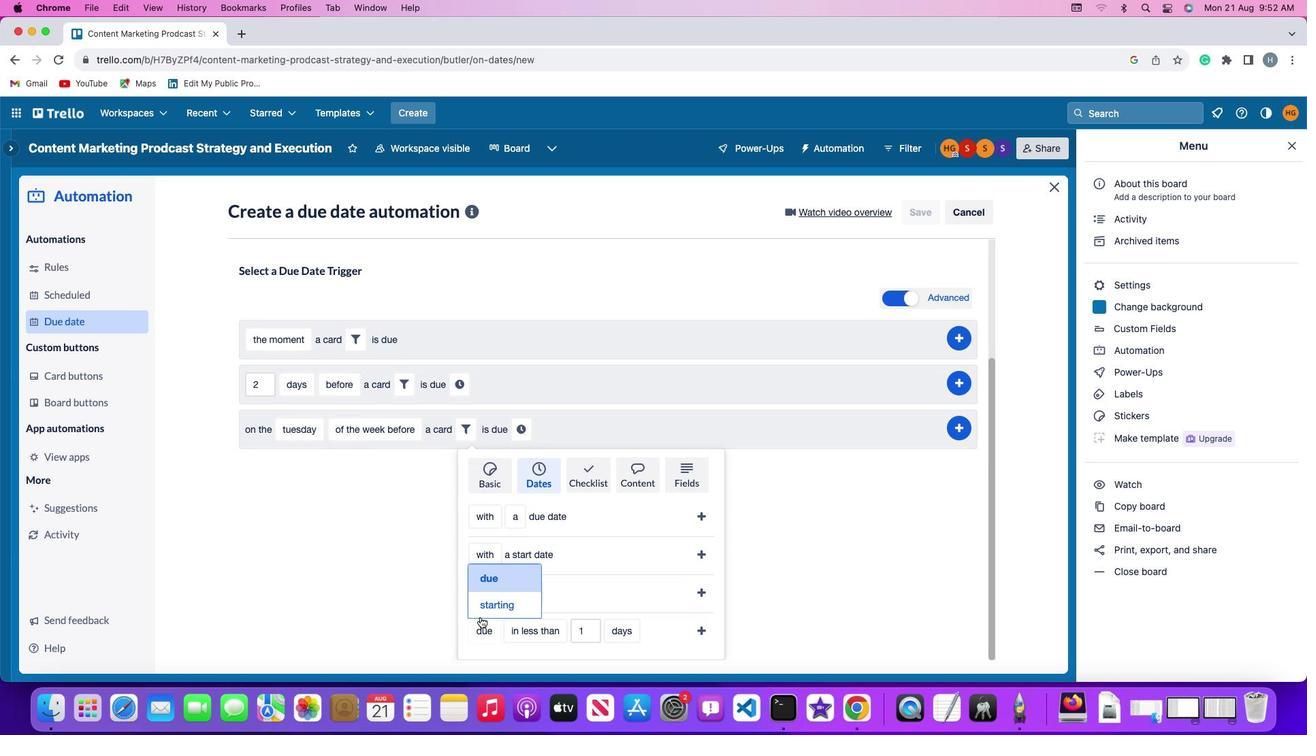 
Action: Mouse pressed left at (480, 617)
Screenshot: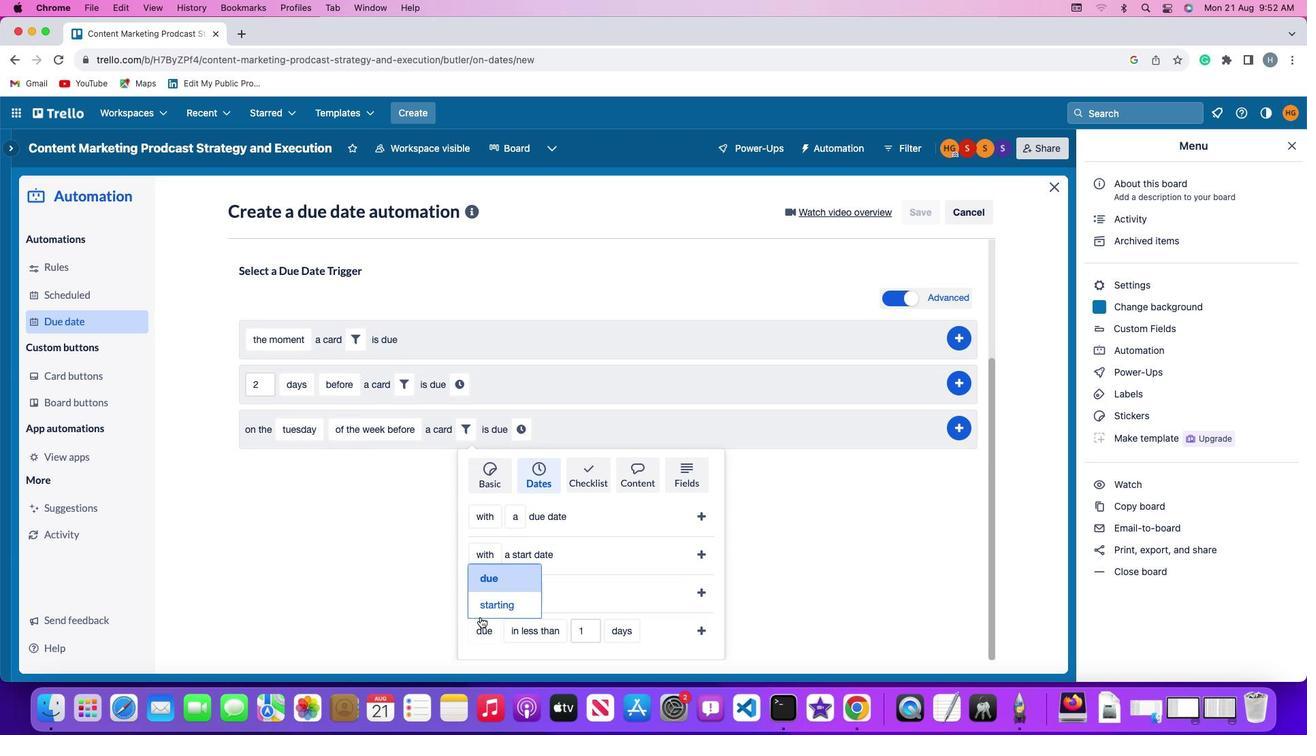
Action: Mouse moved to (548, 632)
Screenshot: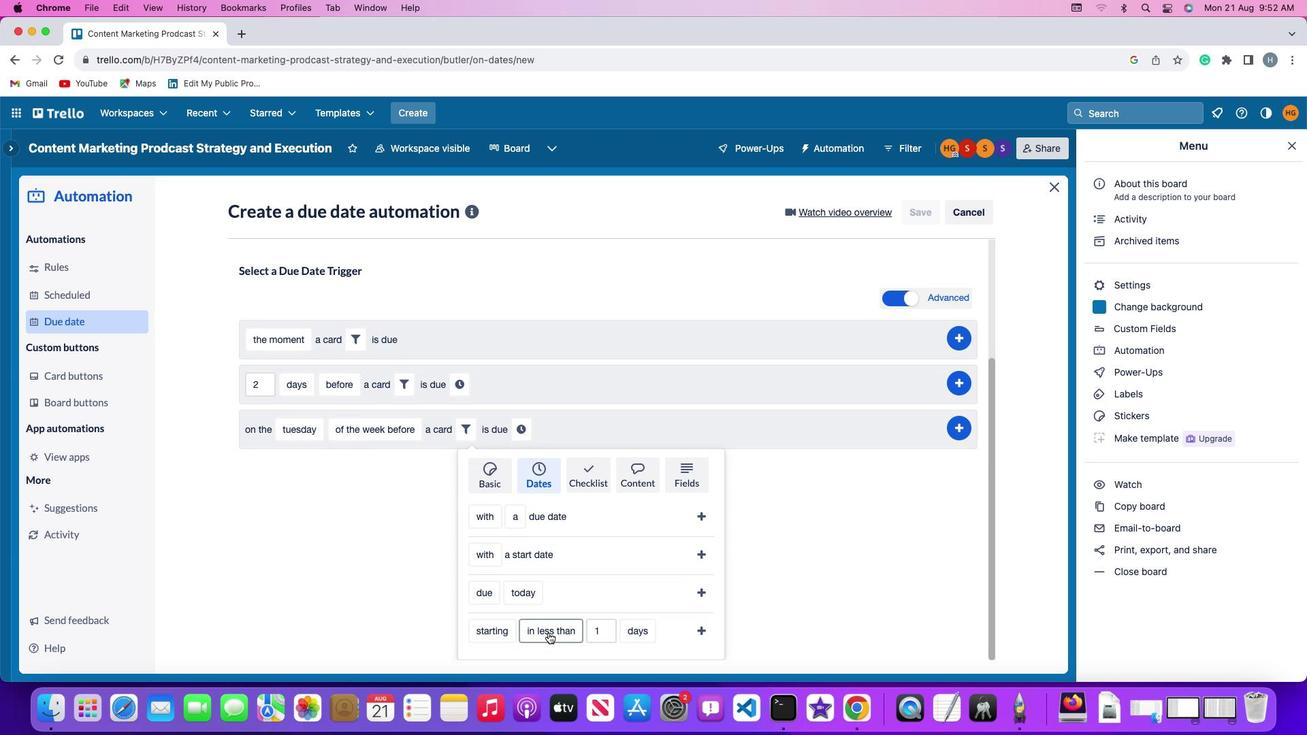 
Action: Mouse pressed left at (548, 632)
Screenshot: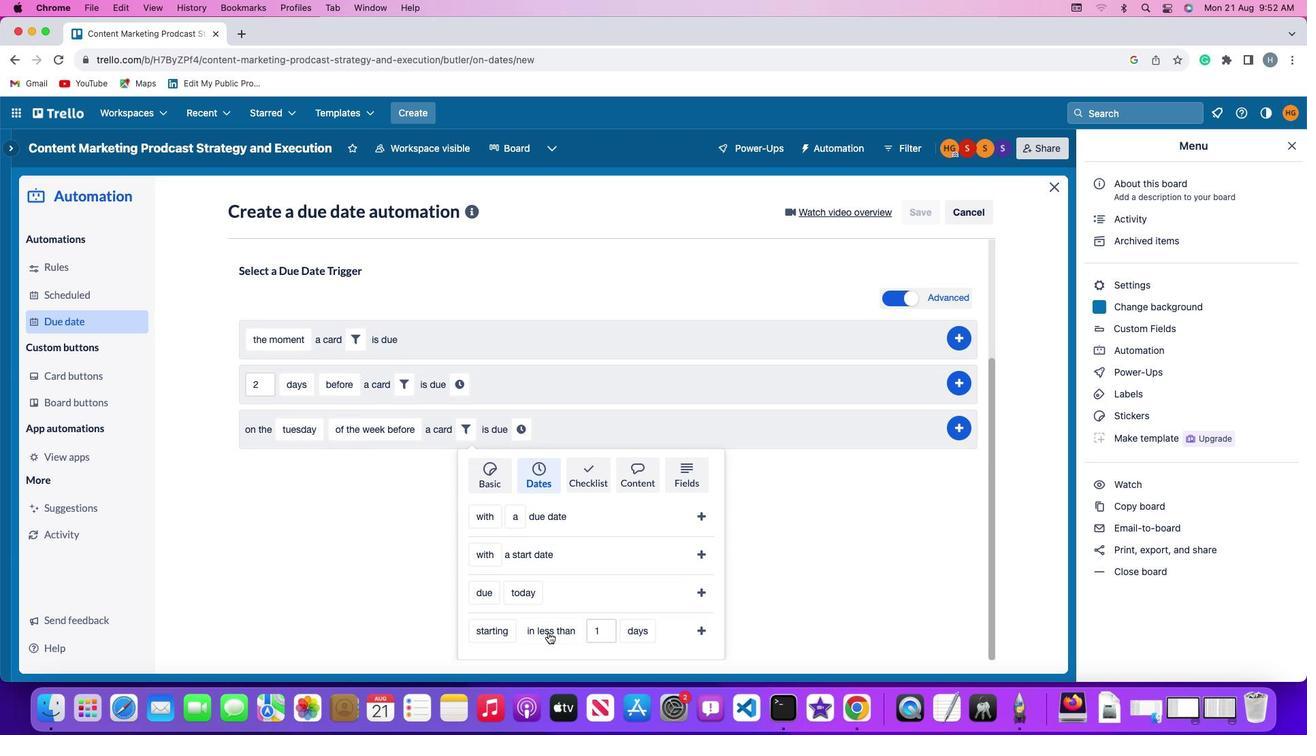 
Action: Mouse moved to (540, 606)
Screenshot: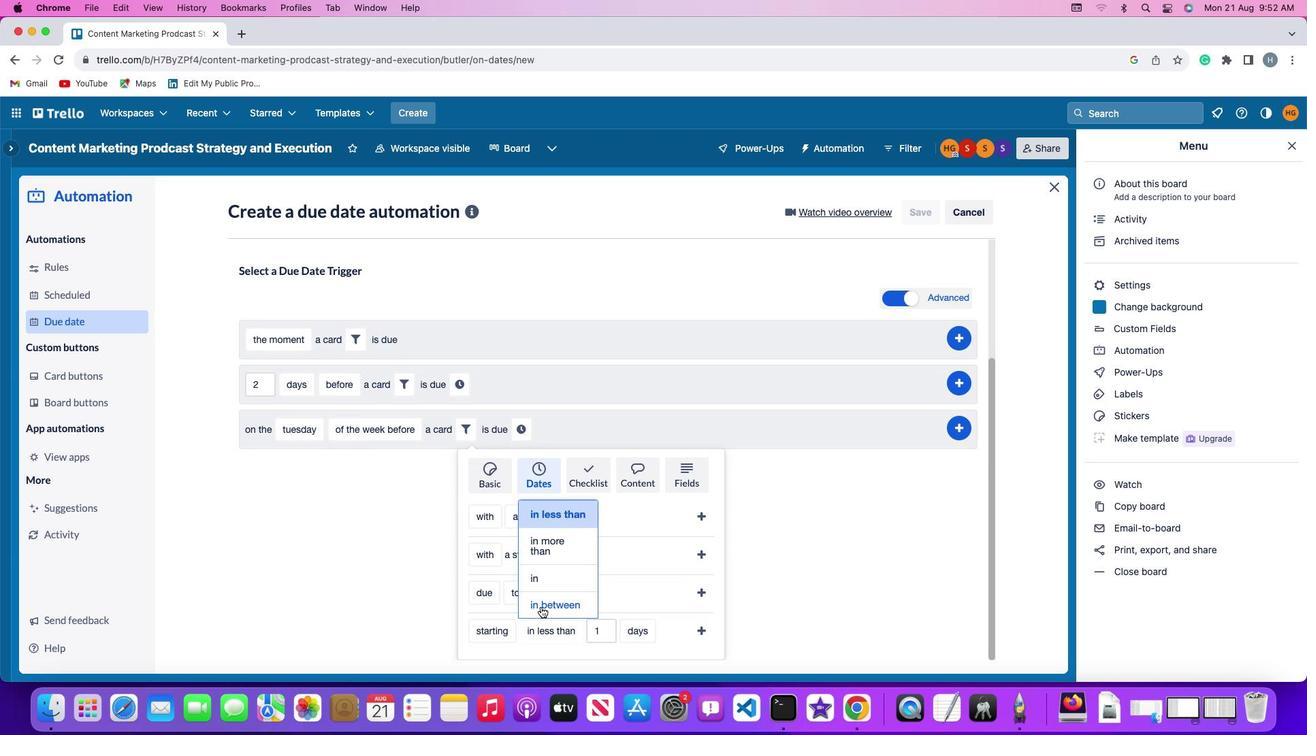 
Action: Mouse pressed left at (540, 606)
Screenshot: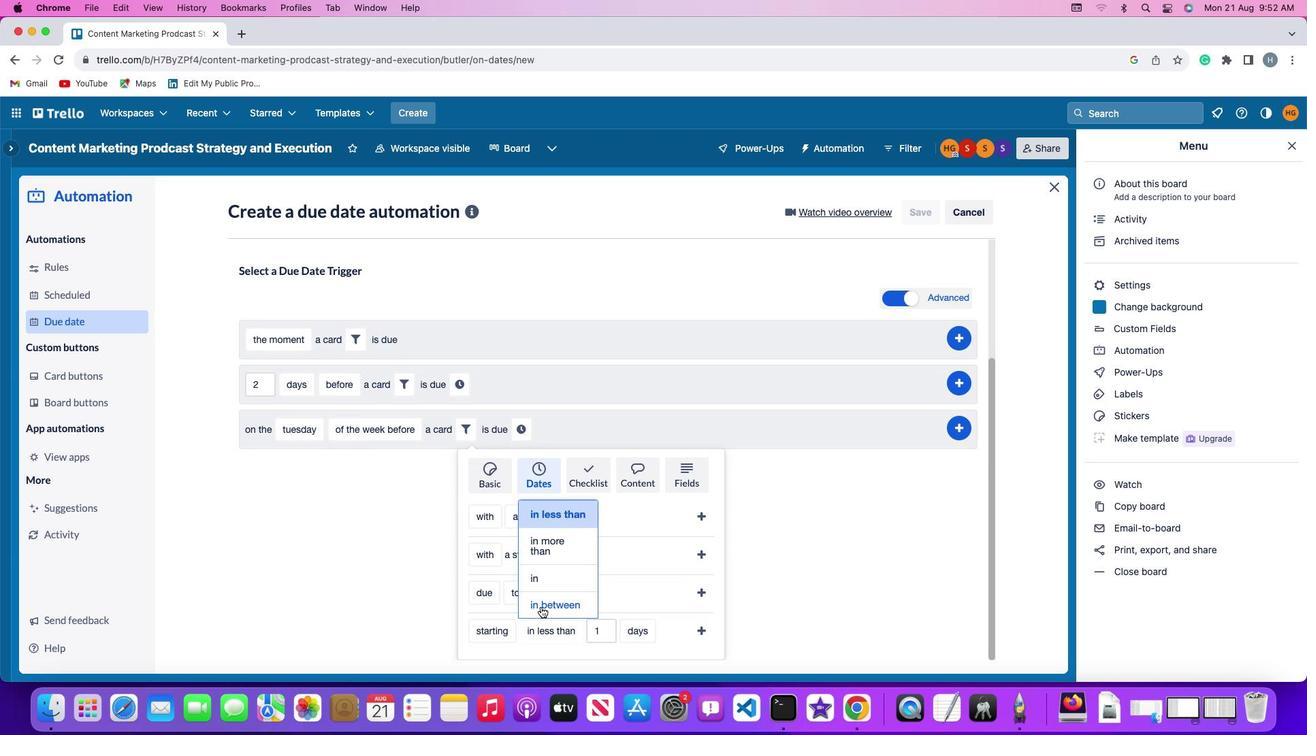 
Action: Mouse moved to (603, 629)
Screenshot: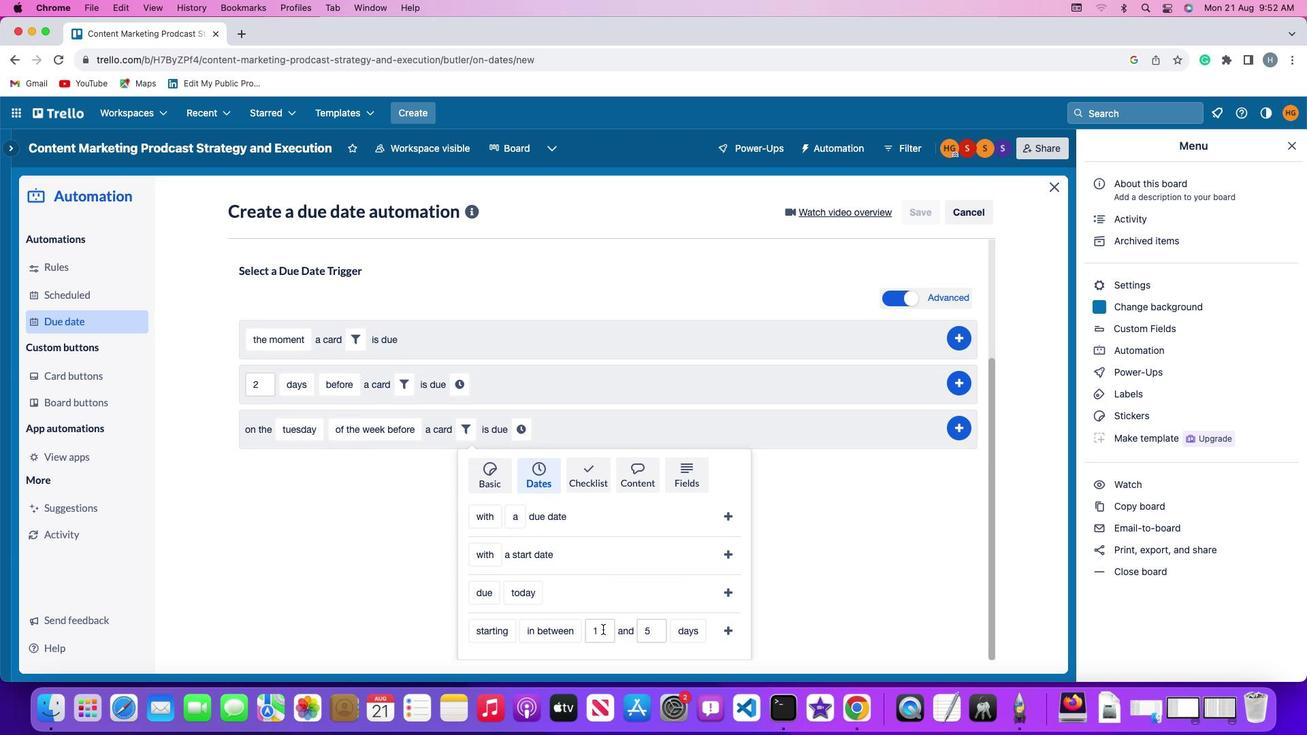 
Action: Mouse pressed left at (603, 629)
Screenshot: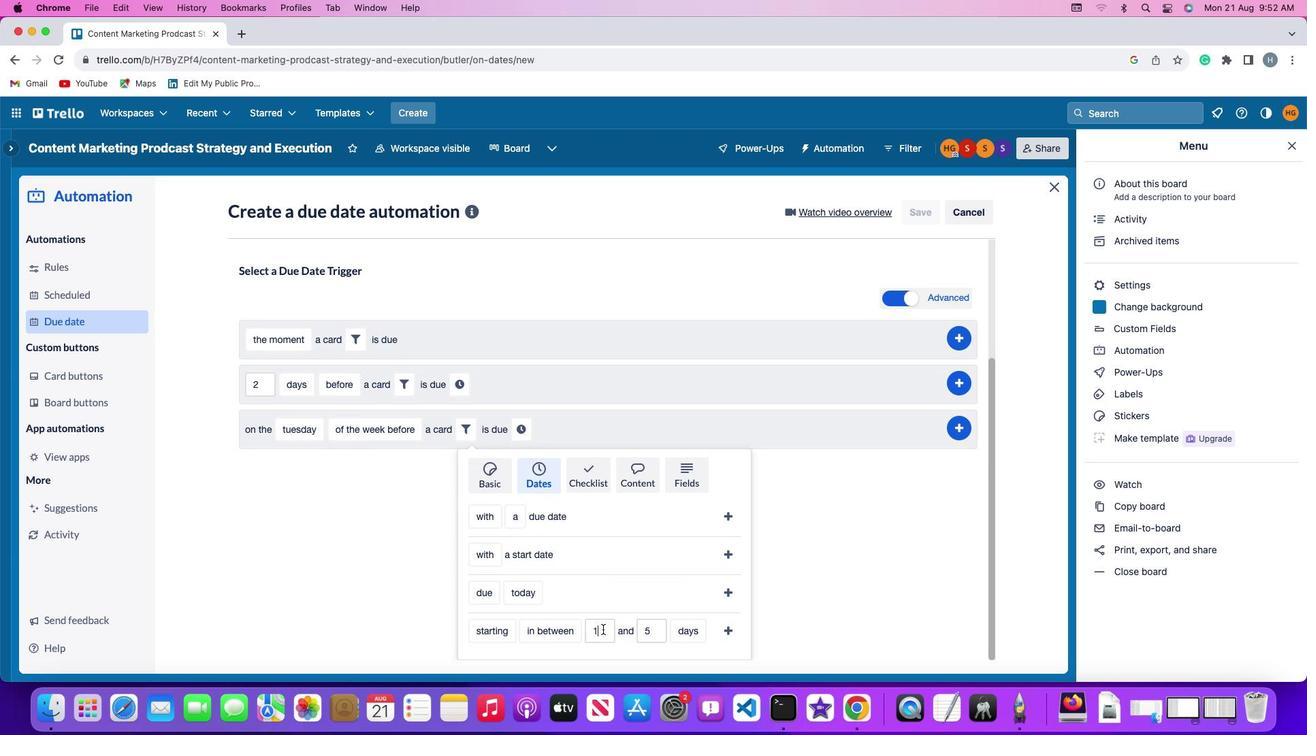 
Action: Mouse moved to (603, 629)
Screenshot: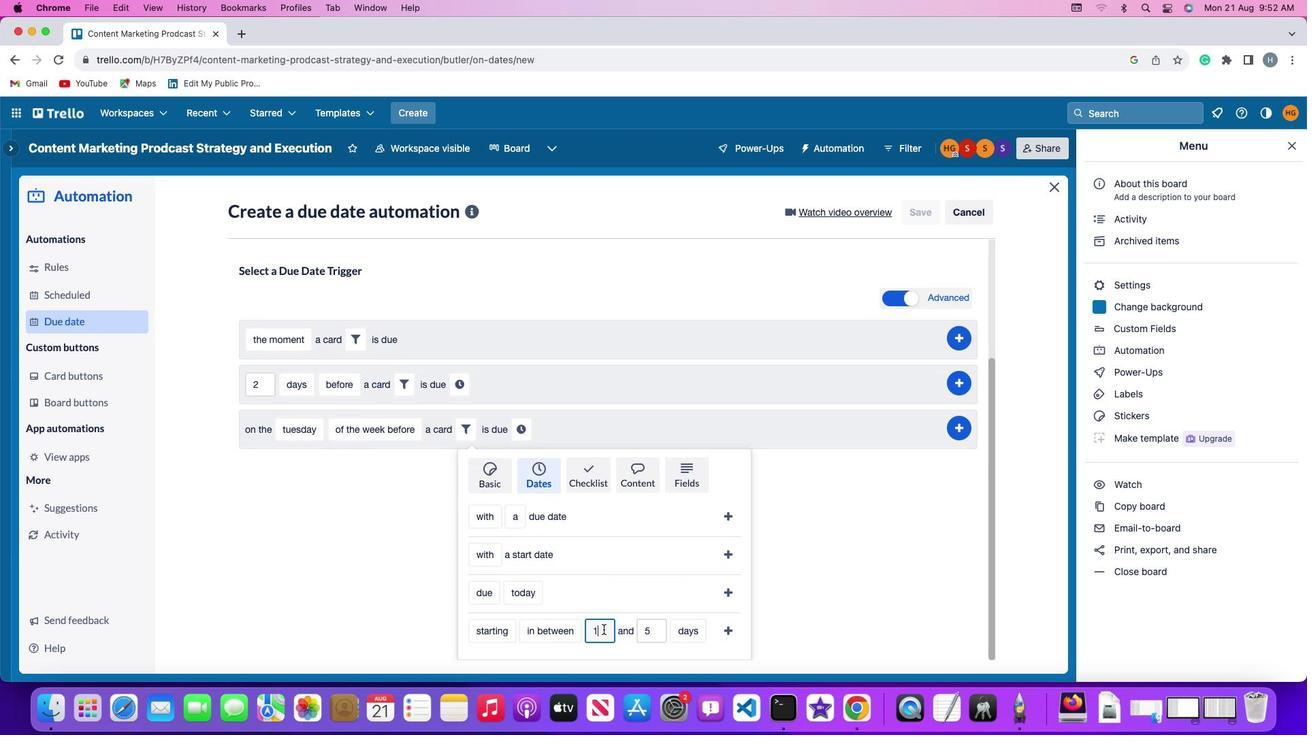 
Action: Key pressed Key.backspace'1'
Screenshot: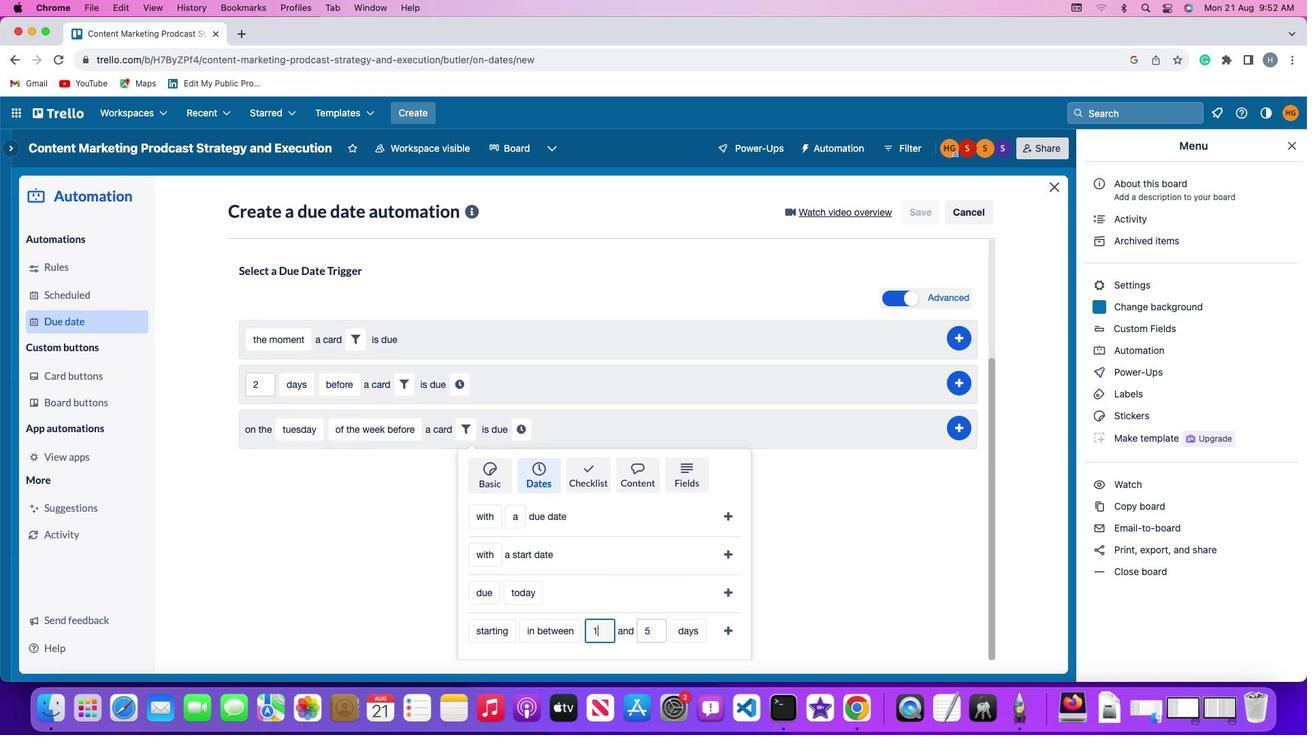 
Action: Mouse moved to (654, 631)
Screenshot: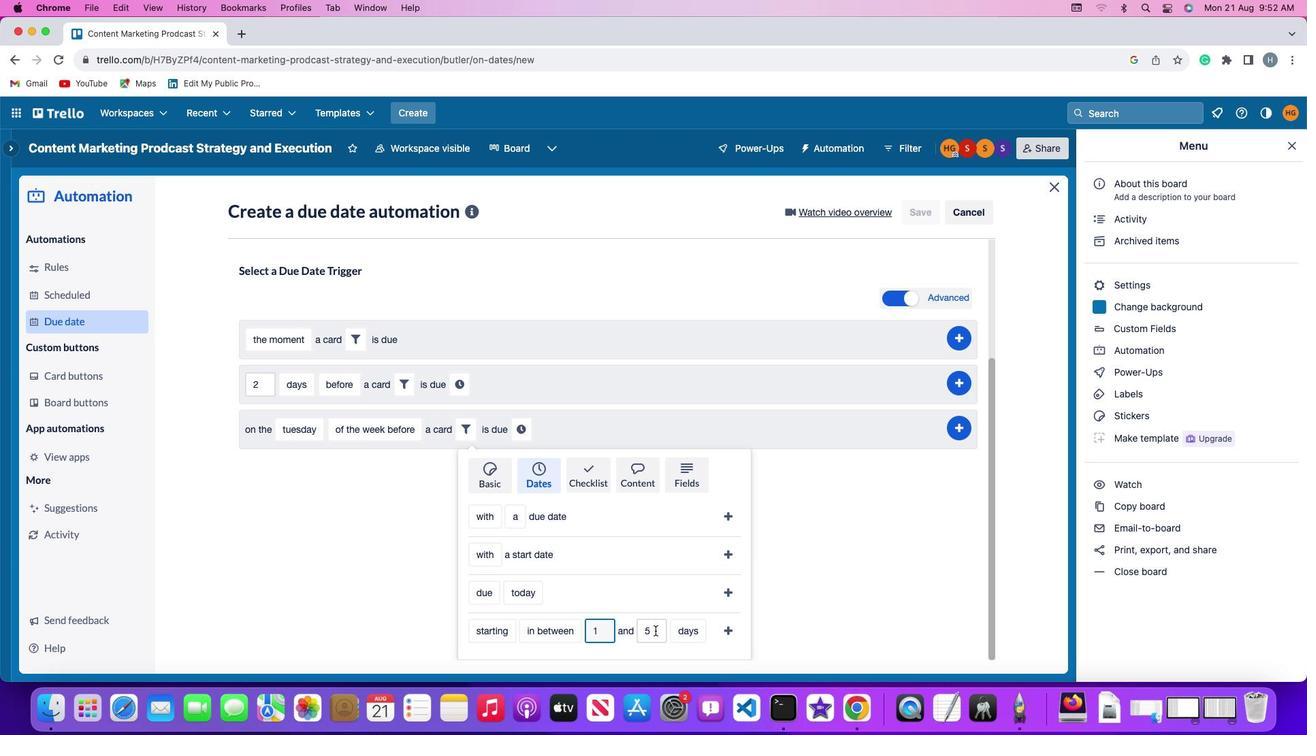 
Action: Mouse pressed left at (654, 631)
Screenshot: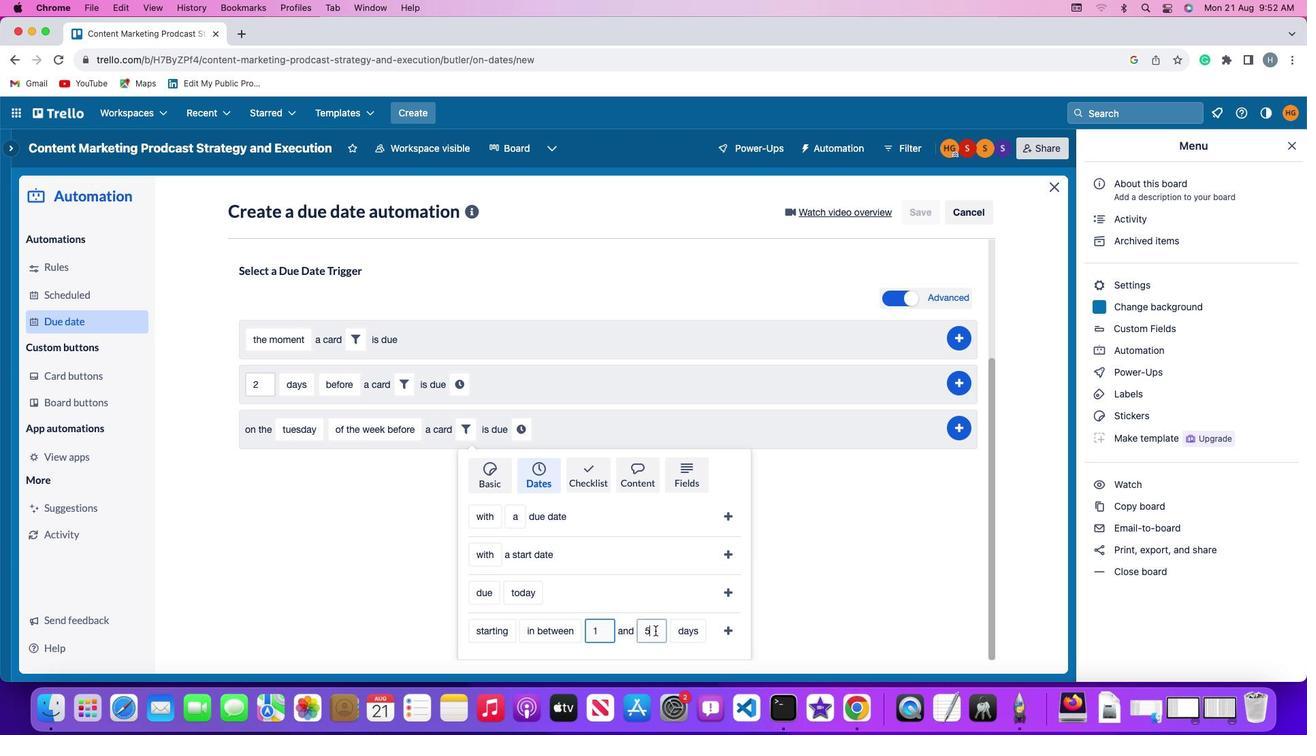 
Action: Mouse moved to (655, 631)
Screenshot: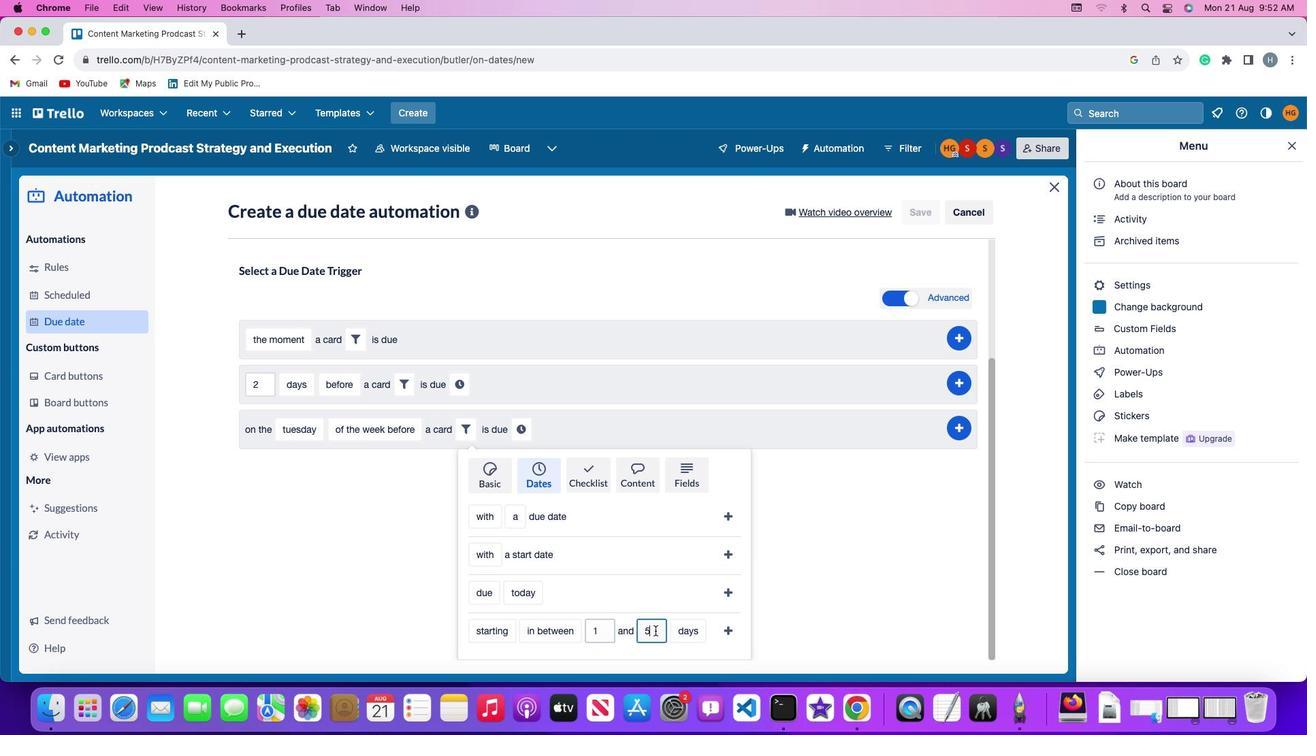 
Action: Key pressed Key.backspace'5'
Screenshot: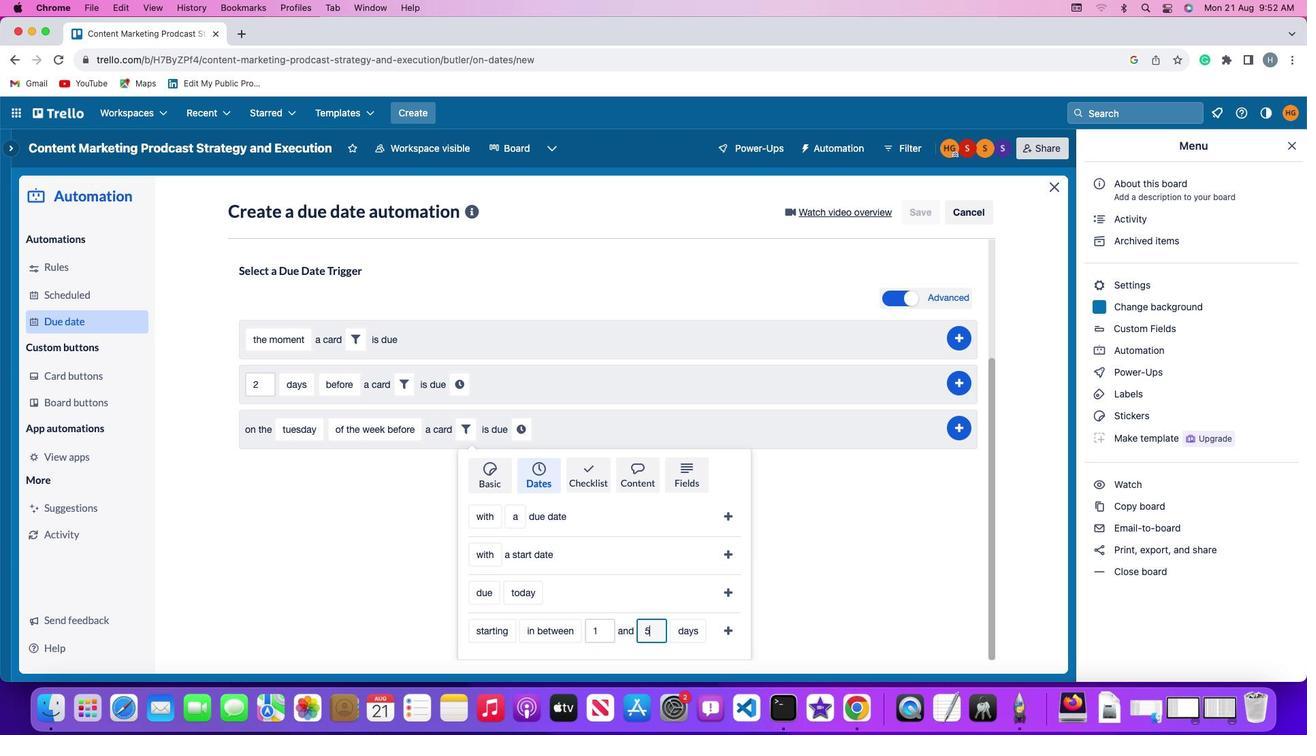 
Action: Mouse moved to (673, 632)
Screenshot: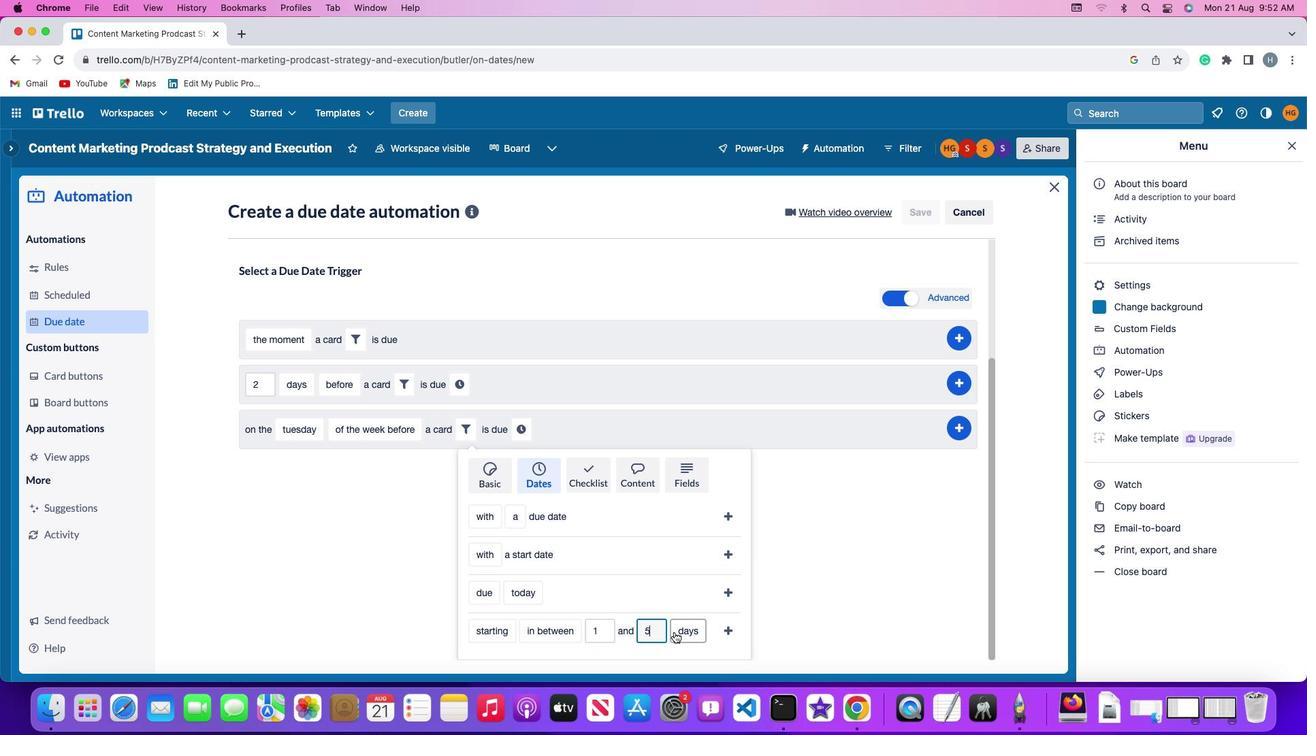
Action: Mouse pressed left at (673, 632)
Screenshot: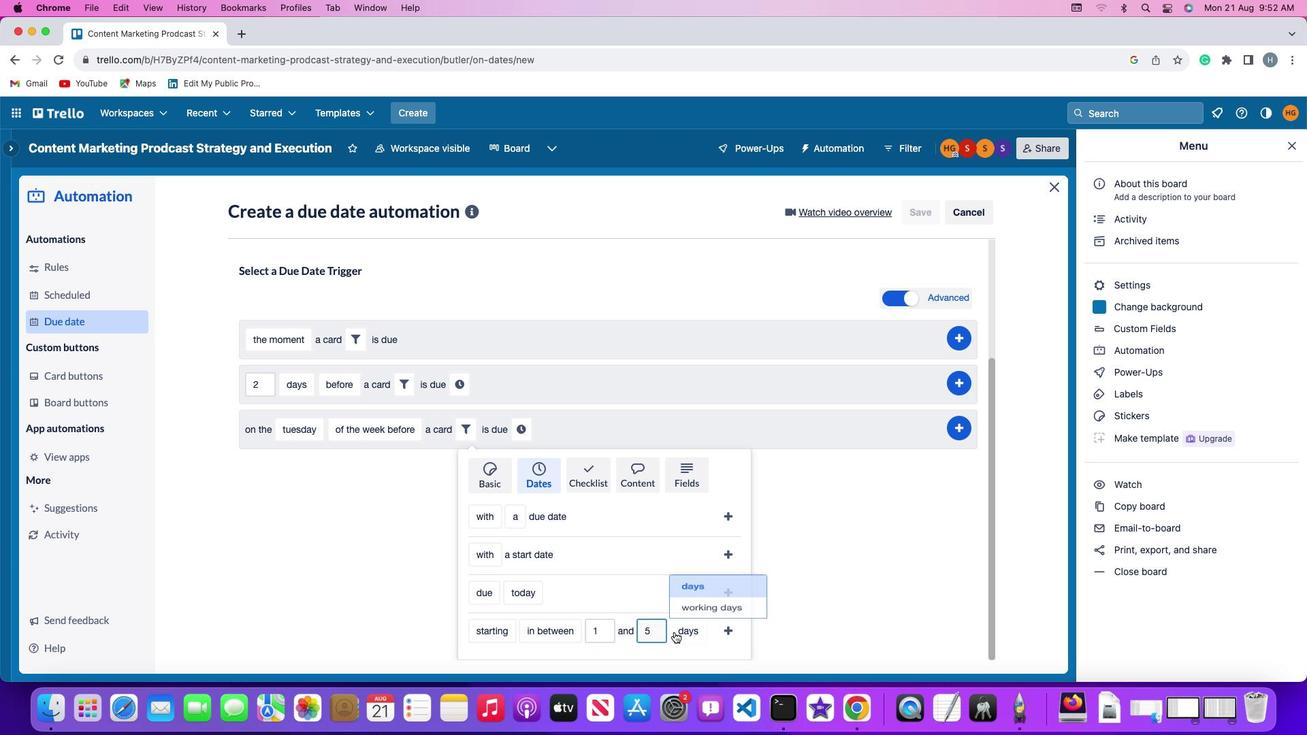 
Action: Mouse moved to (703, 581)
Screenshot: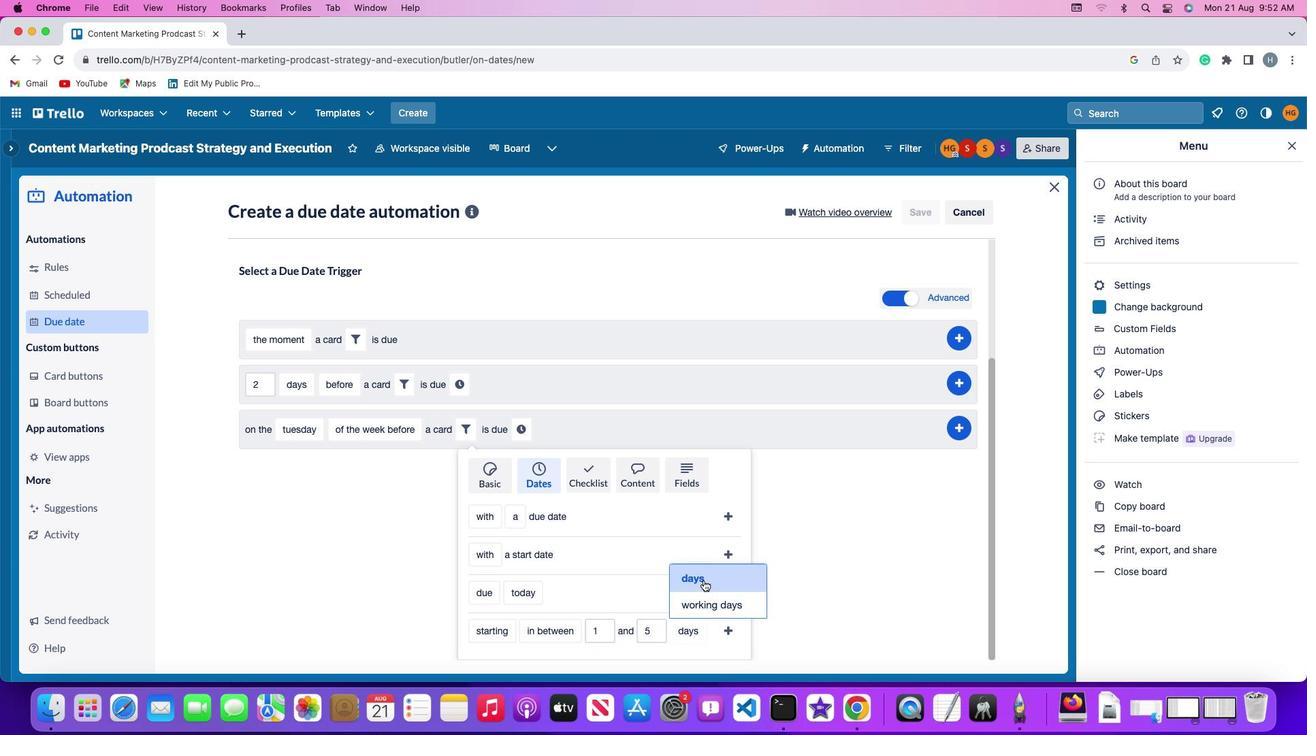 
Action: Mouse pressed left at (703, 581)
Screenshot: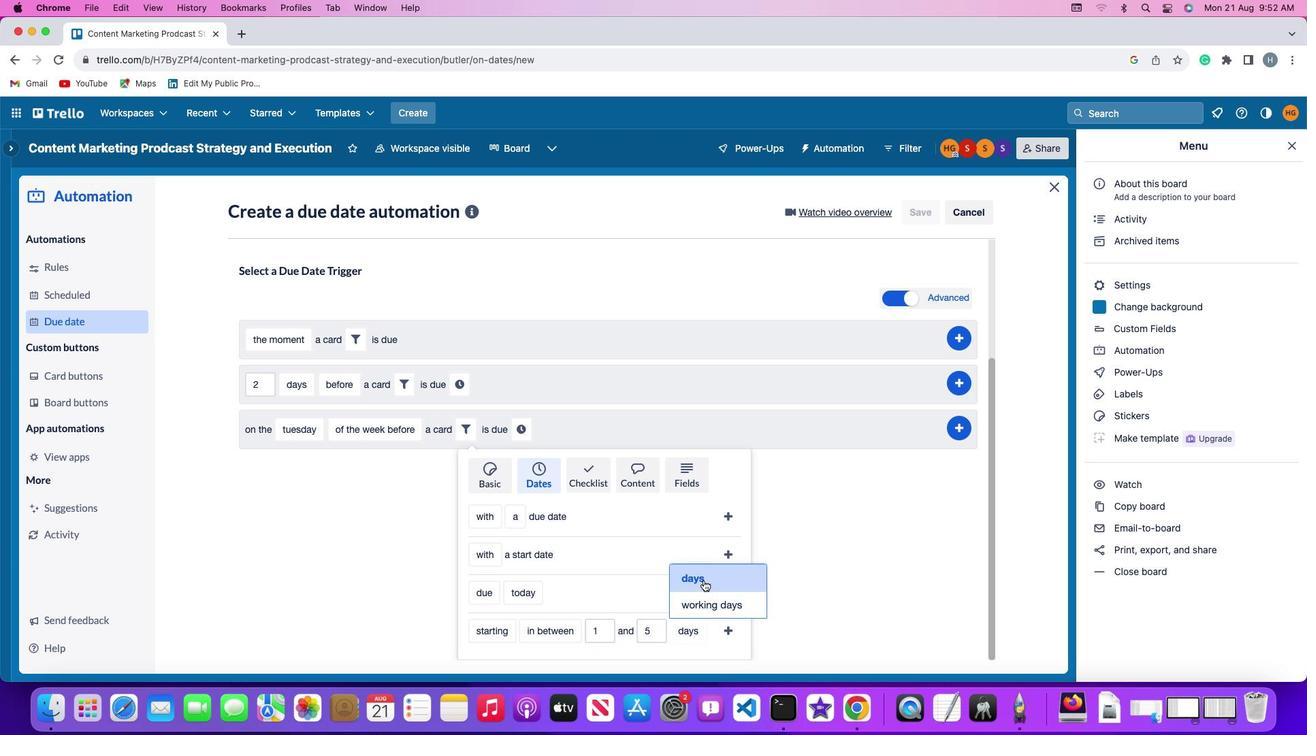 
Action: Mouse moved to (734, 631)
Screenshot: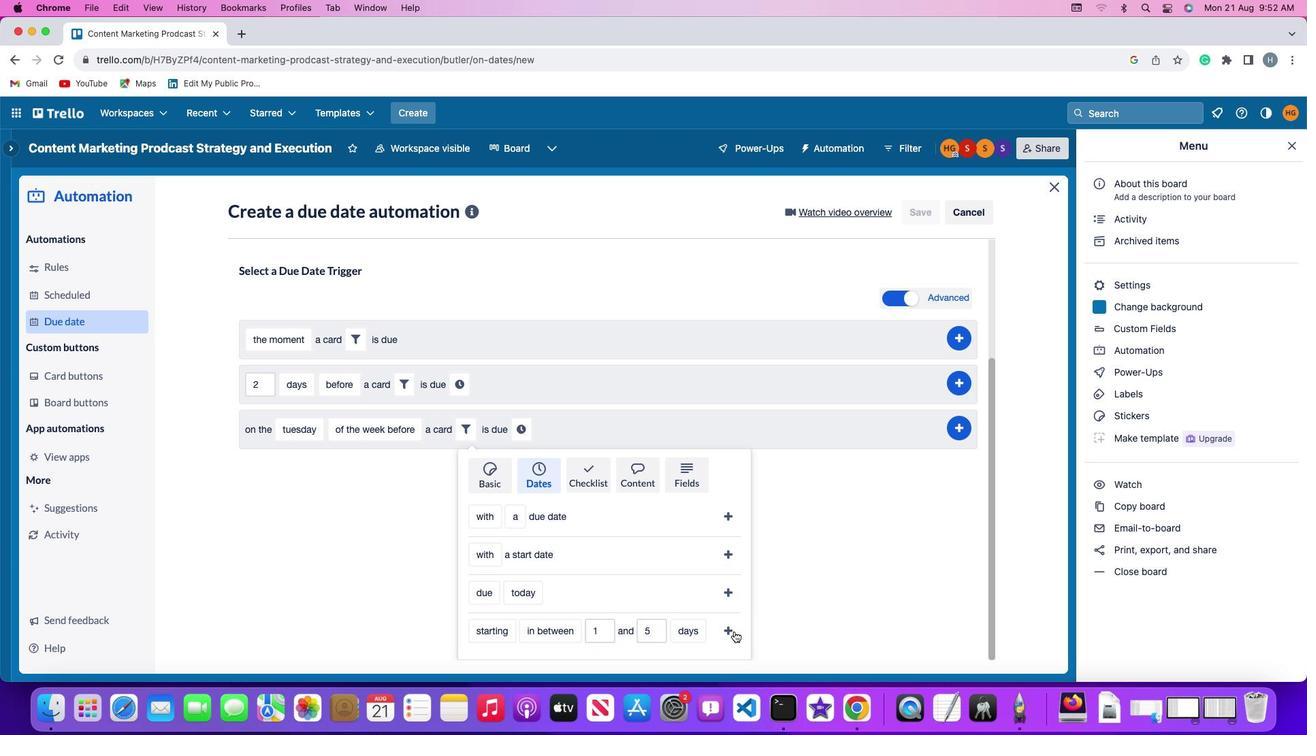 
Action: Mouse pressed left at (734, 631)
Screenshot: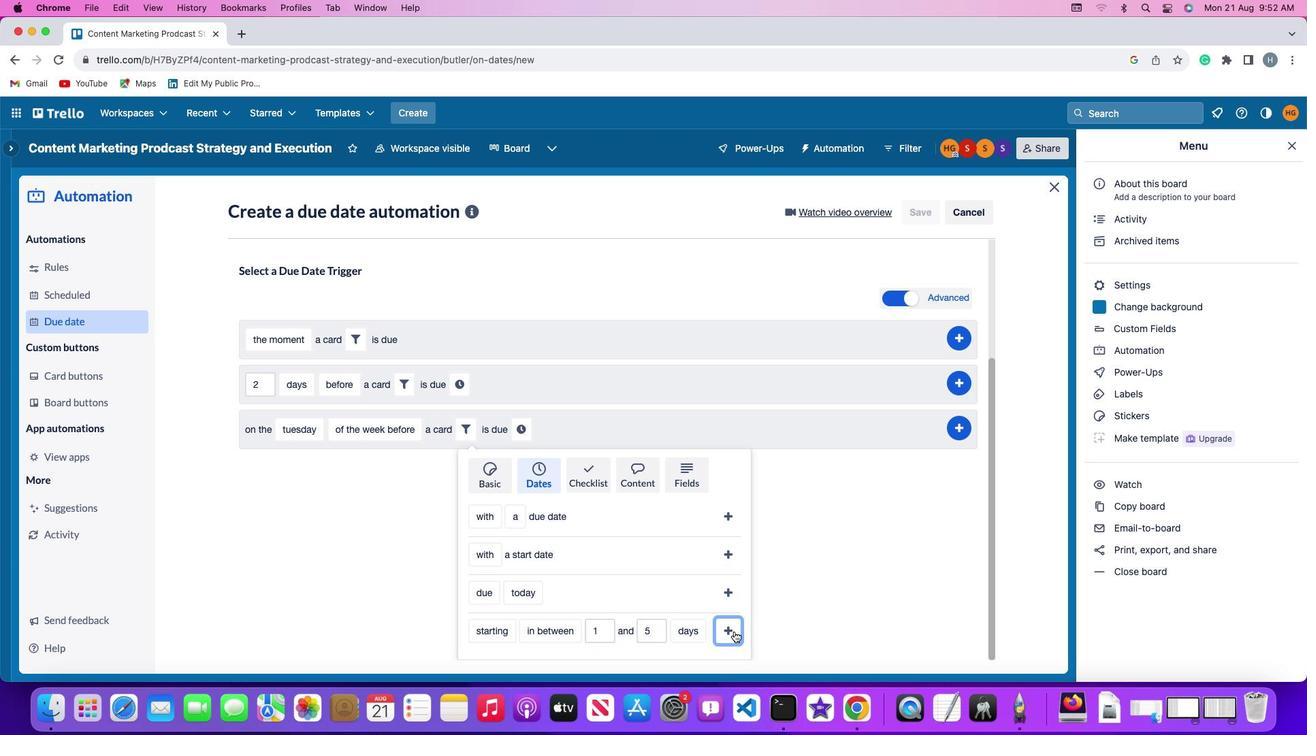 
Action: Mouse moved to (699, 590)
Screenshot: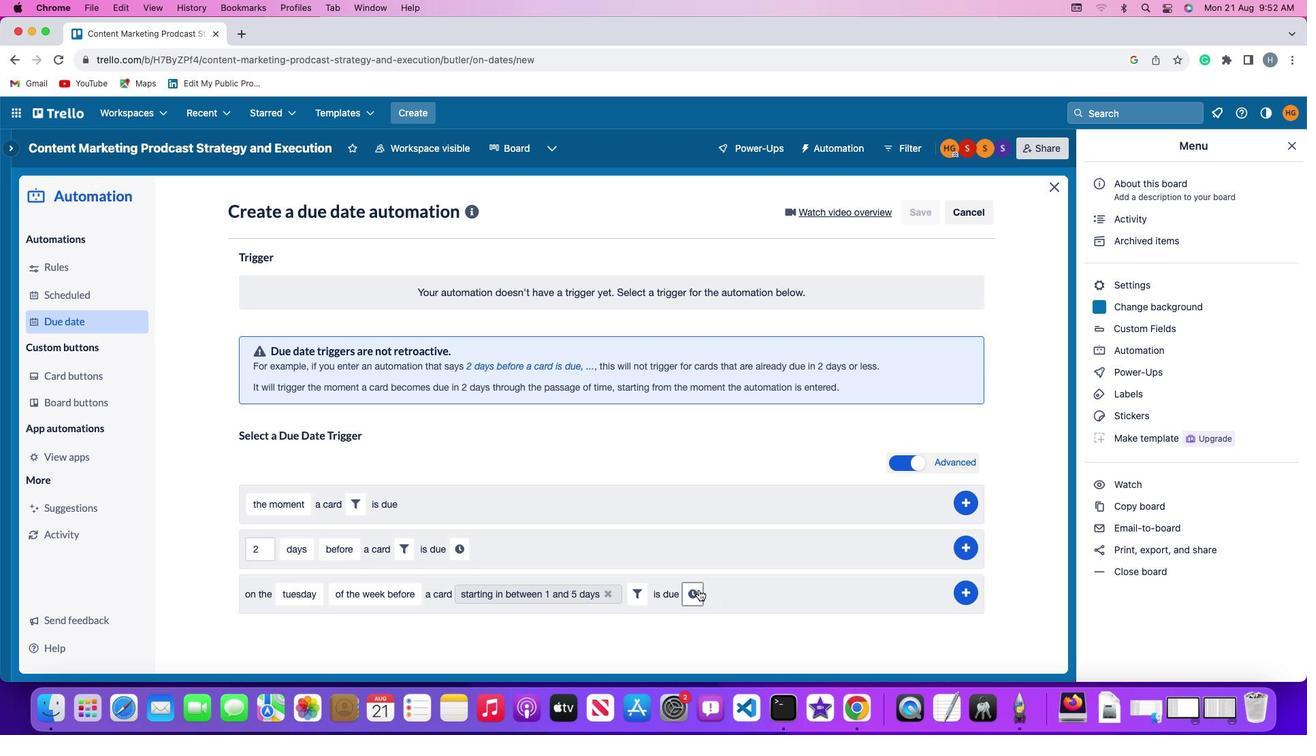 
Action: Mouse pressed left at (699, 590)
Screenshot: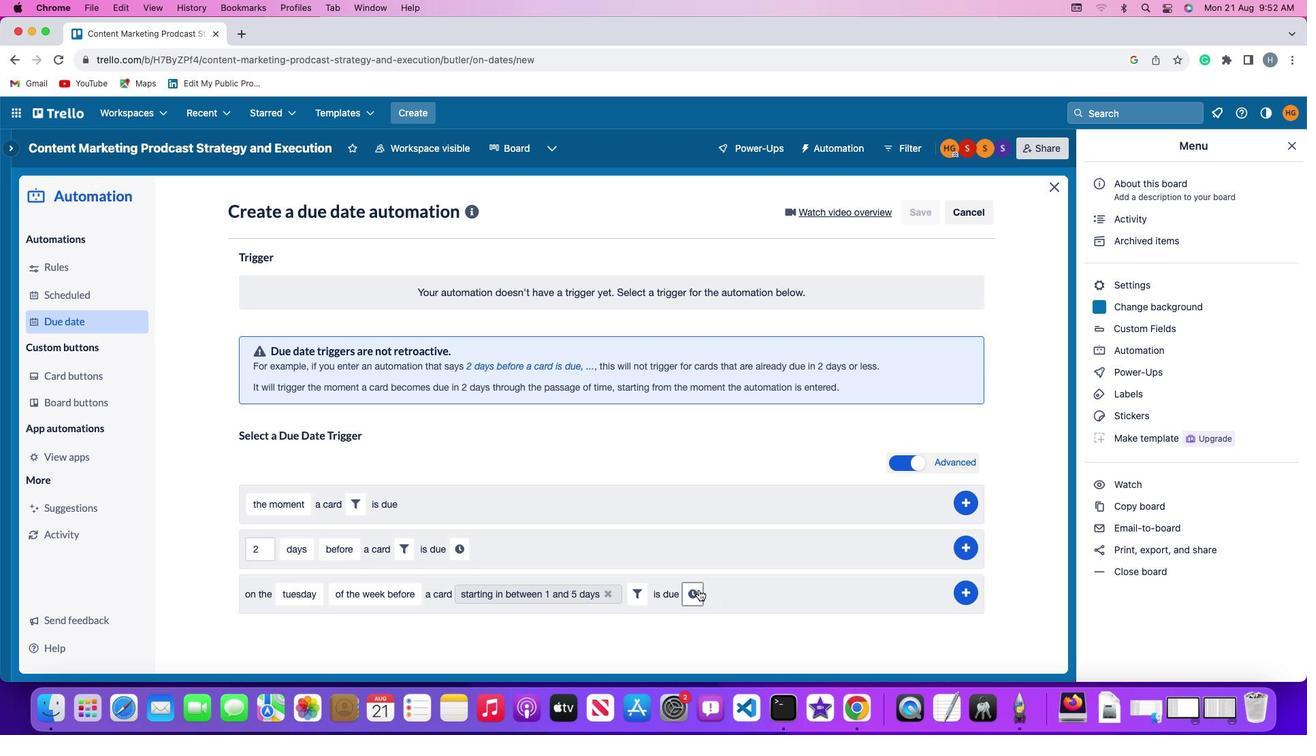 
Action: Mouse moved to (718, 595)
Screenshot: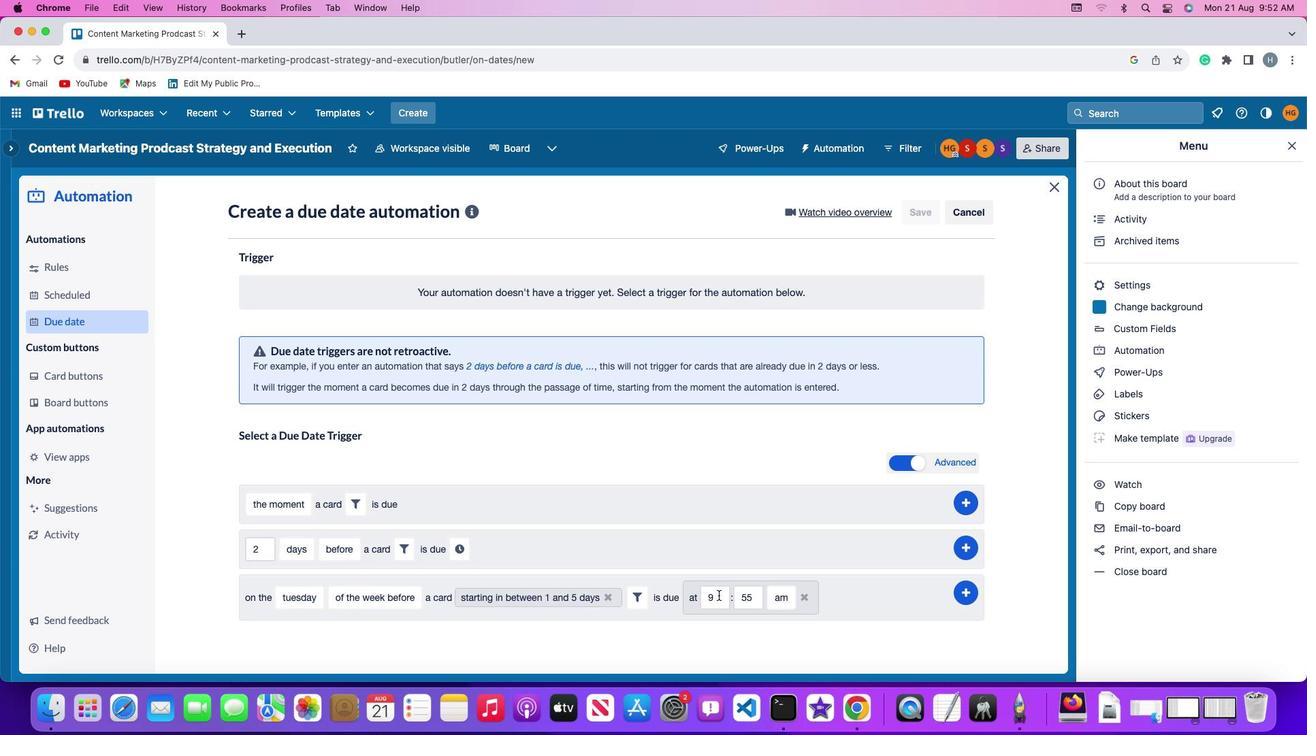 
Action: Mouse pressed left at (718, 595)
Screenshot: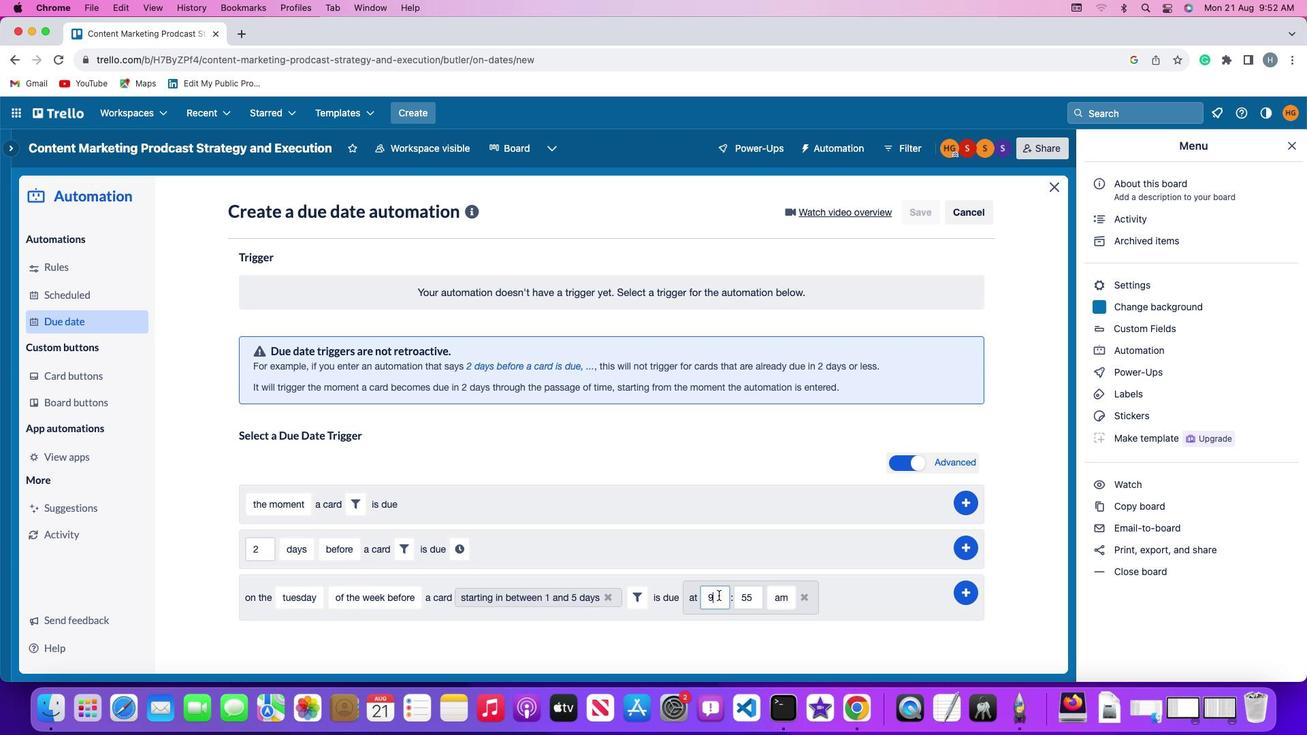 
Action: Key pressed Key.backspace'1''1'
Screenshot: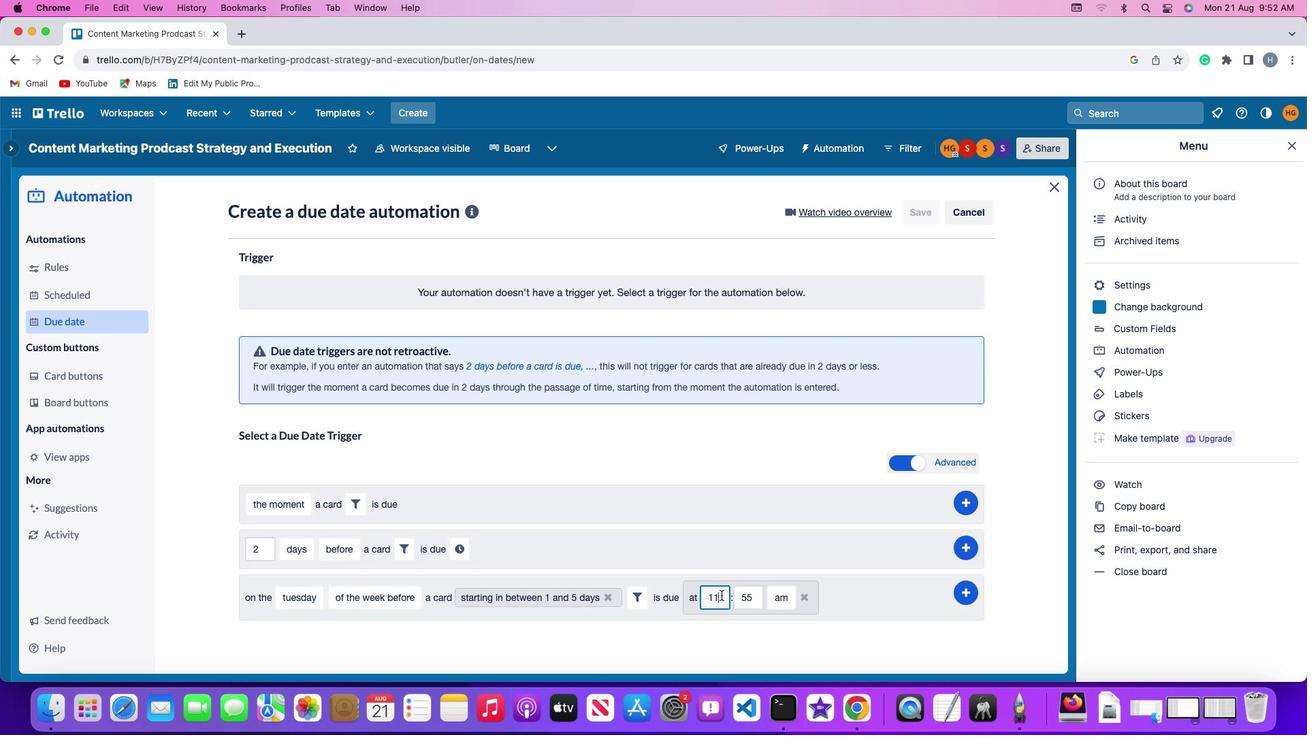 
Action: Mouse moved to (761, 598)
Screenshot: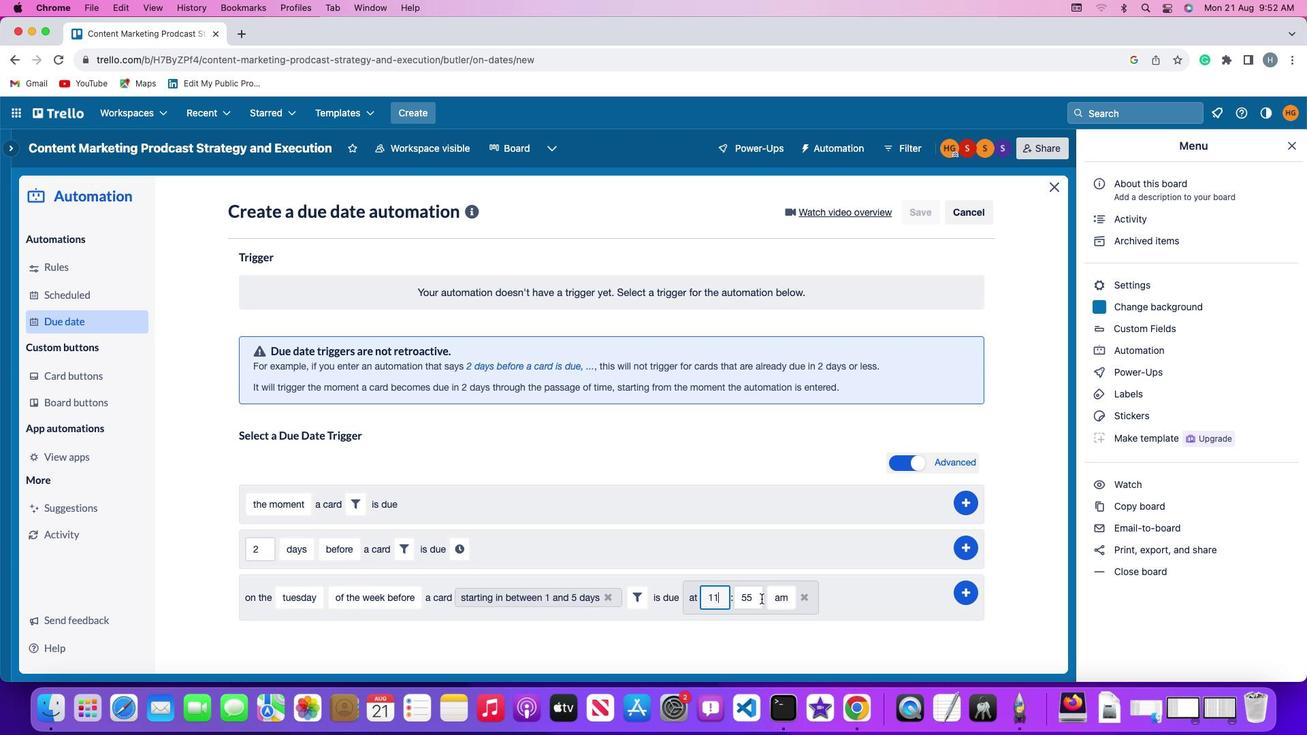 
Action: Mouse pressed left at (761, 598)
Screenshot: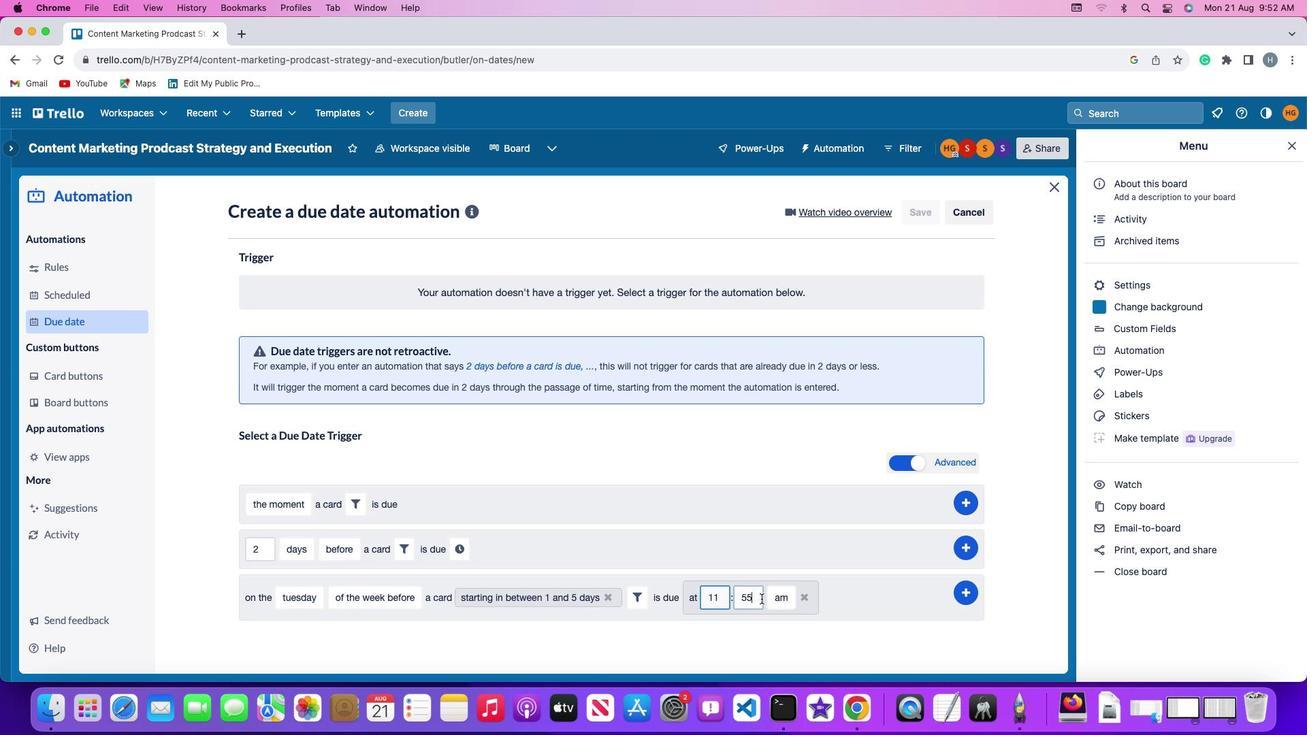 
Action: Key pressed Key.backspaceKey.backspace'0''0'
Screenshot: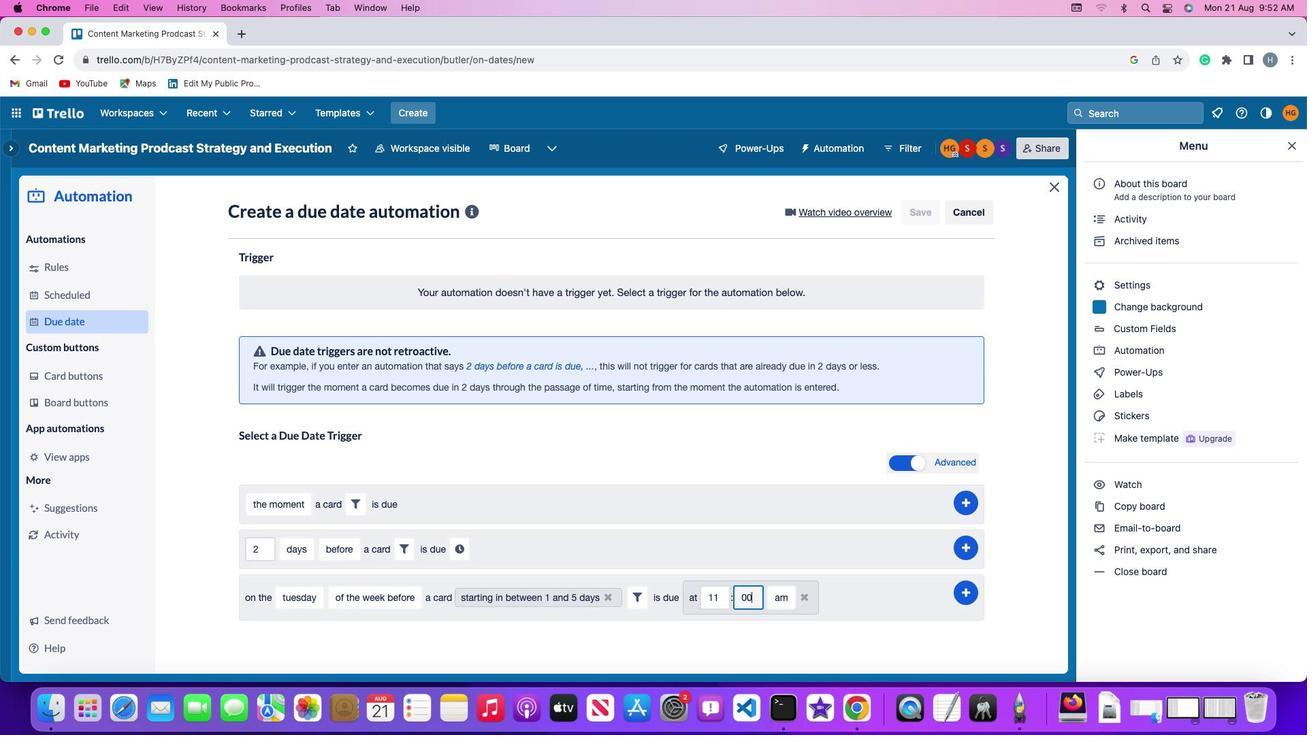 
Action: Mouse moved to (780, 599)
Screenshot: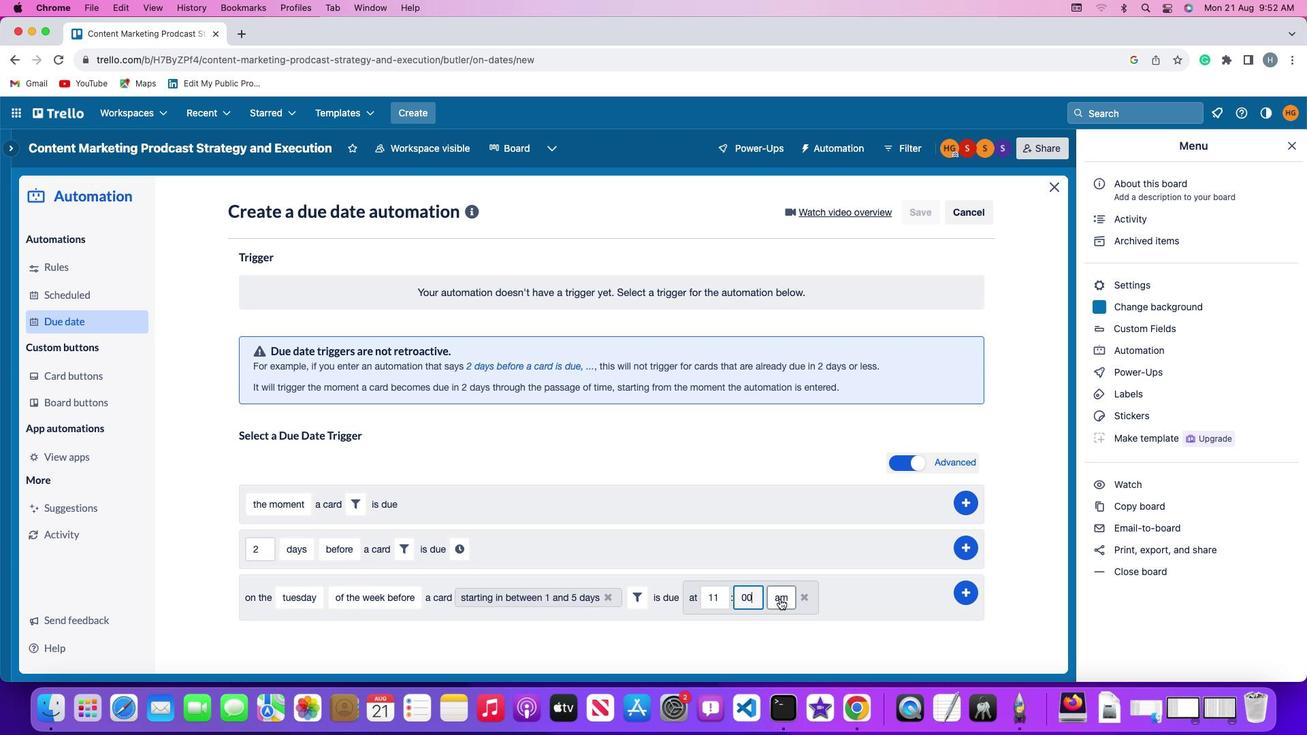 
Action: Mouse pressed left at (780, 599)
Screenshot: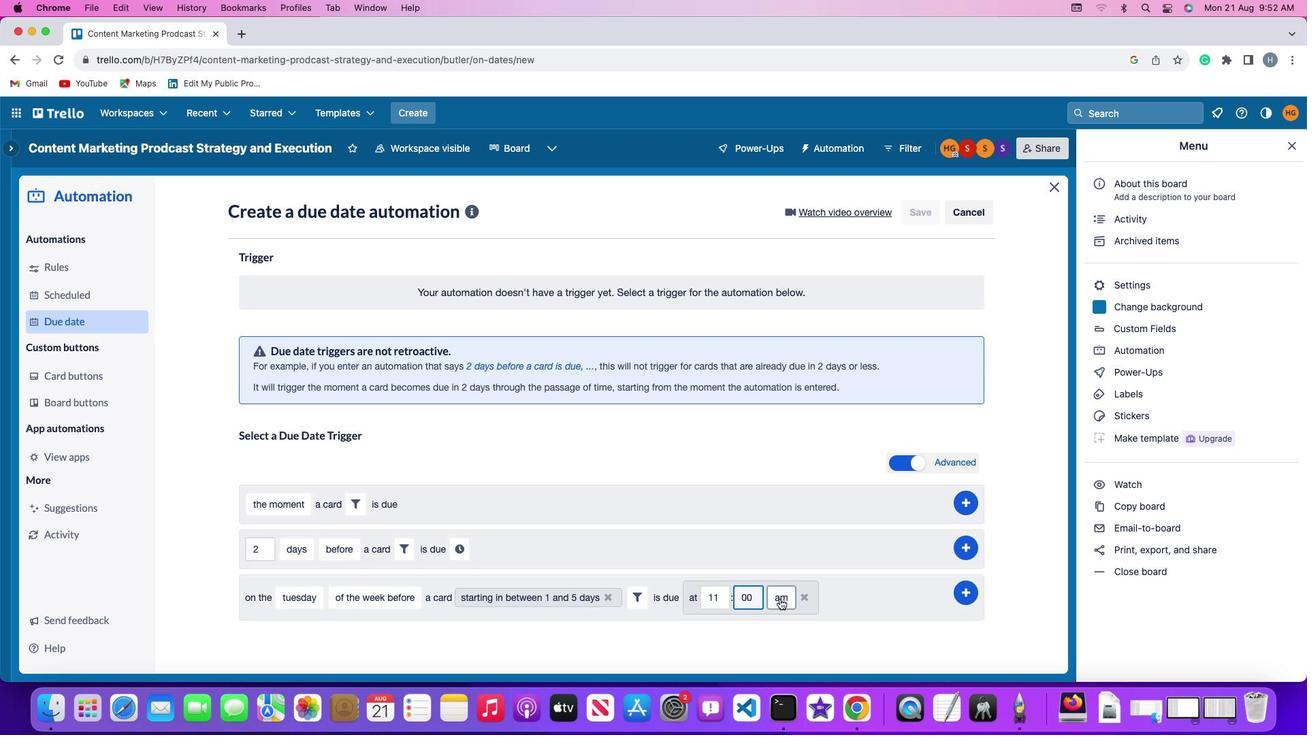 
Action: Mouse moved to (781, 614)
Screenshot: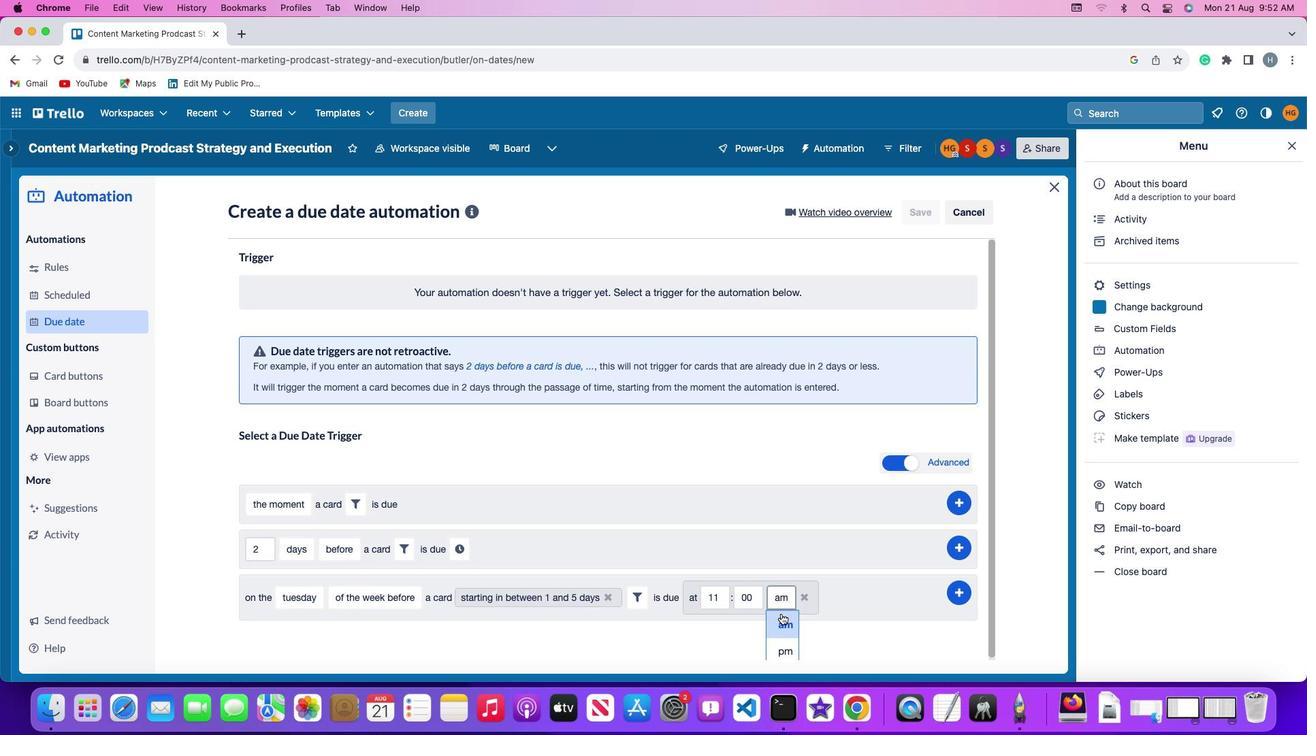 
Action: Mouse pressed left at (781, 614)
Screenshot: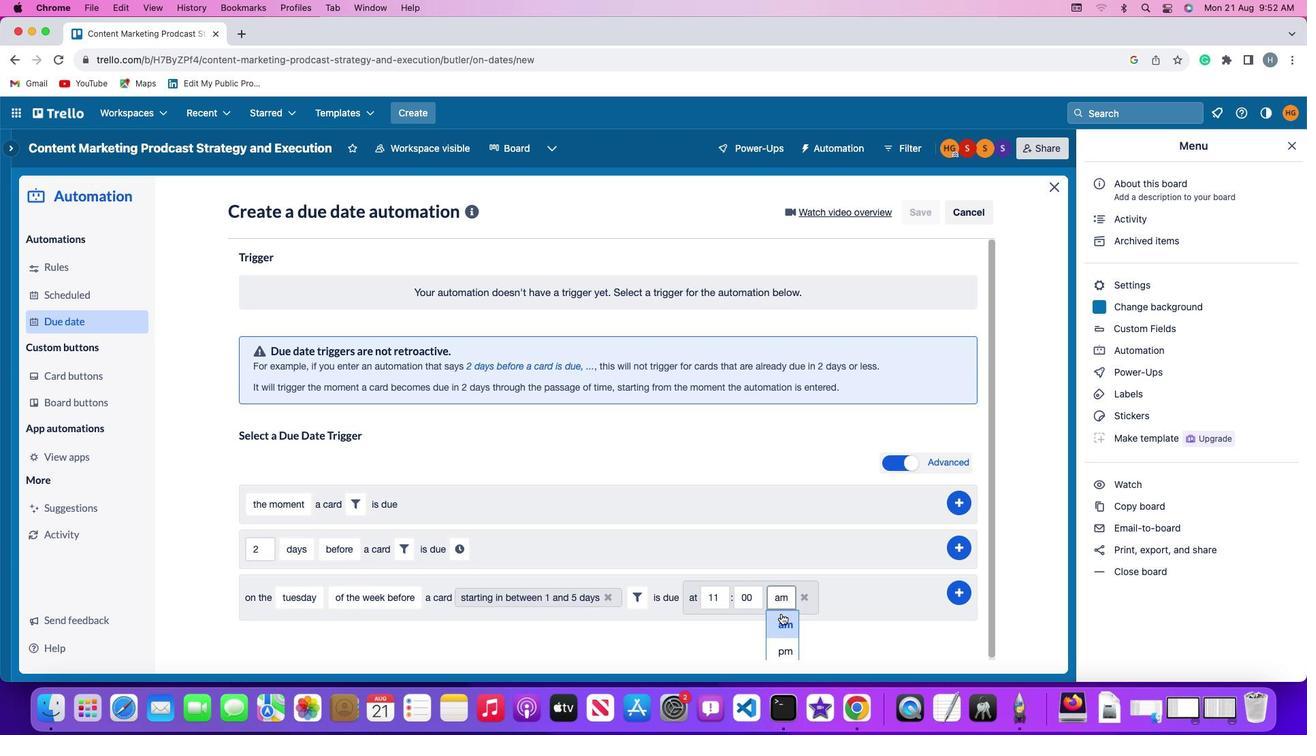 
Action: Mouse moved to (968, 590)
Screenshot: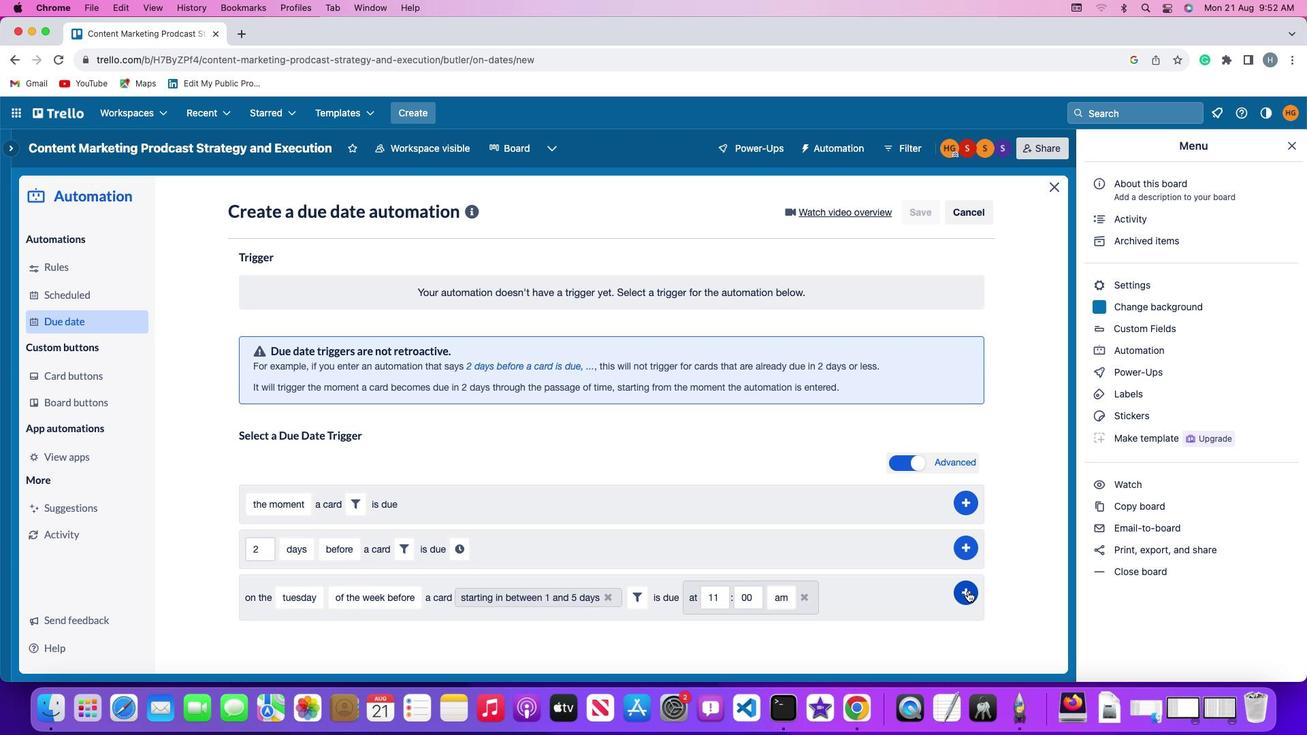 
Action: Mouse pressed left at (968, 590)
Screenshot: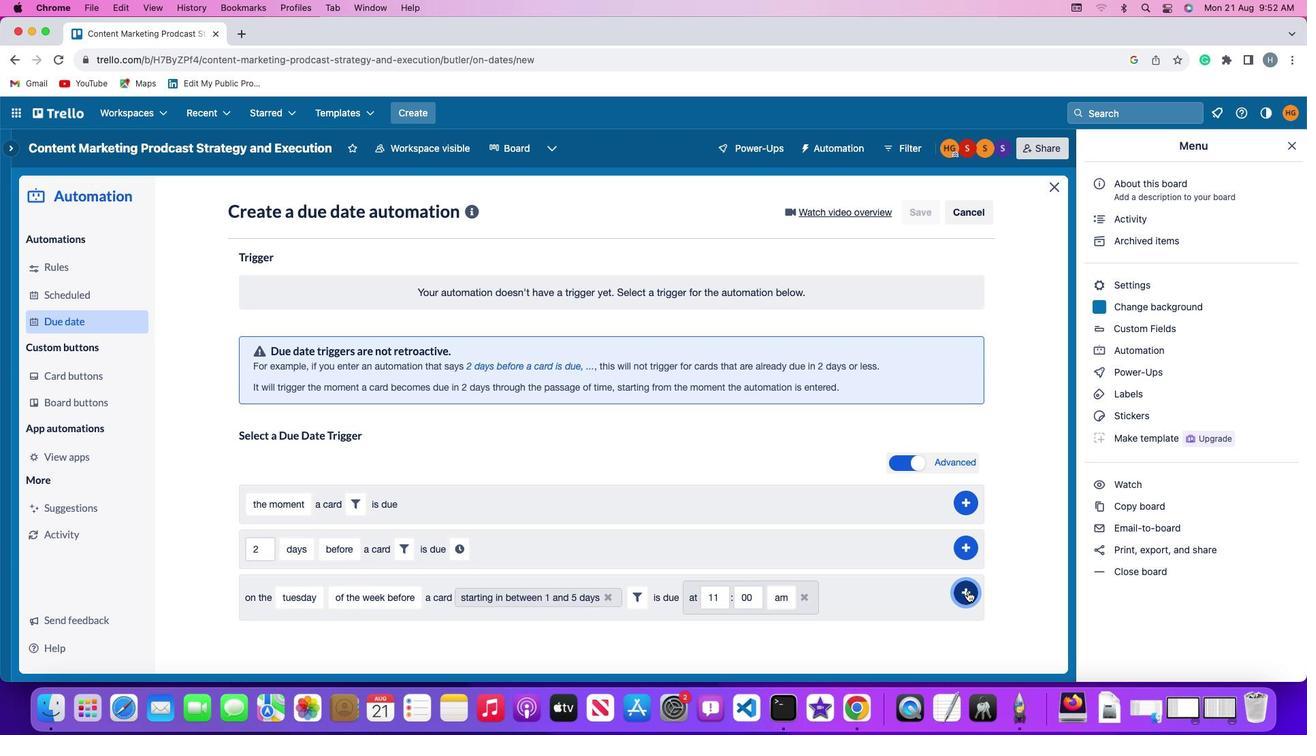 
Action: Mouse moved to (1014, 509)
Screenshot: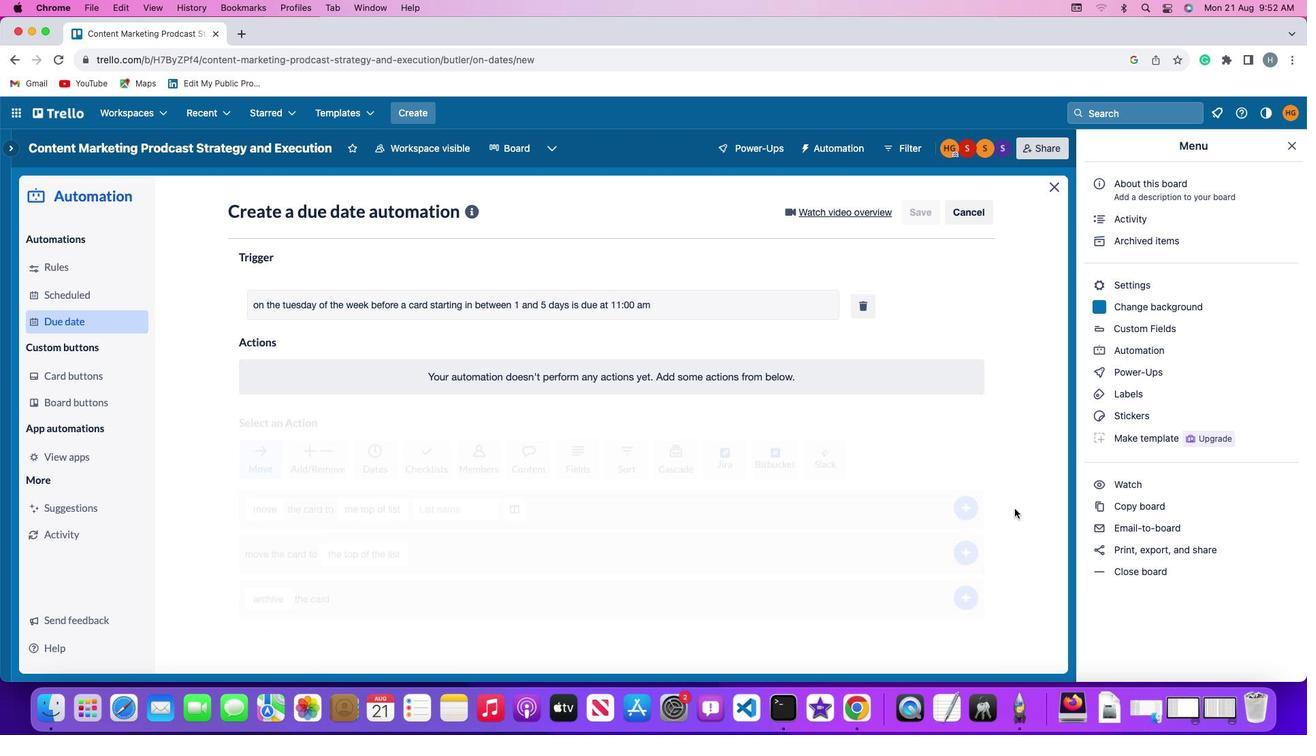 
